 Task: See the cancellation policy of Place to stay in Los Angeles, California, United States.
Action: Mouse moved to (757, 165)
Screenshot: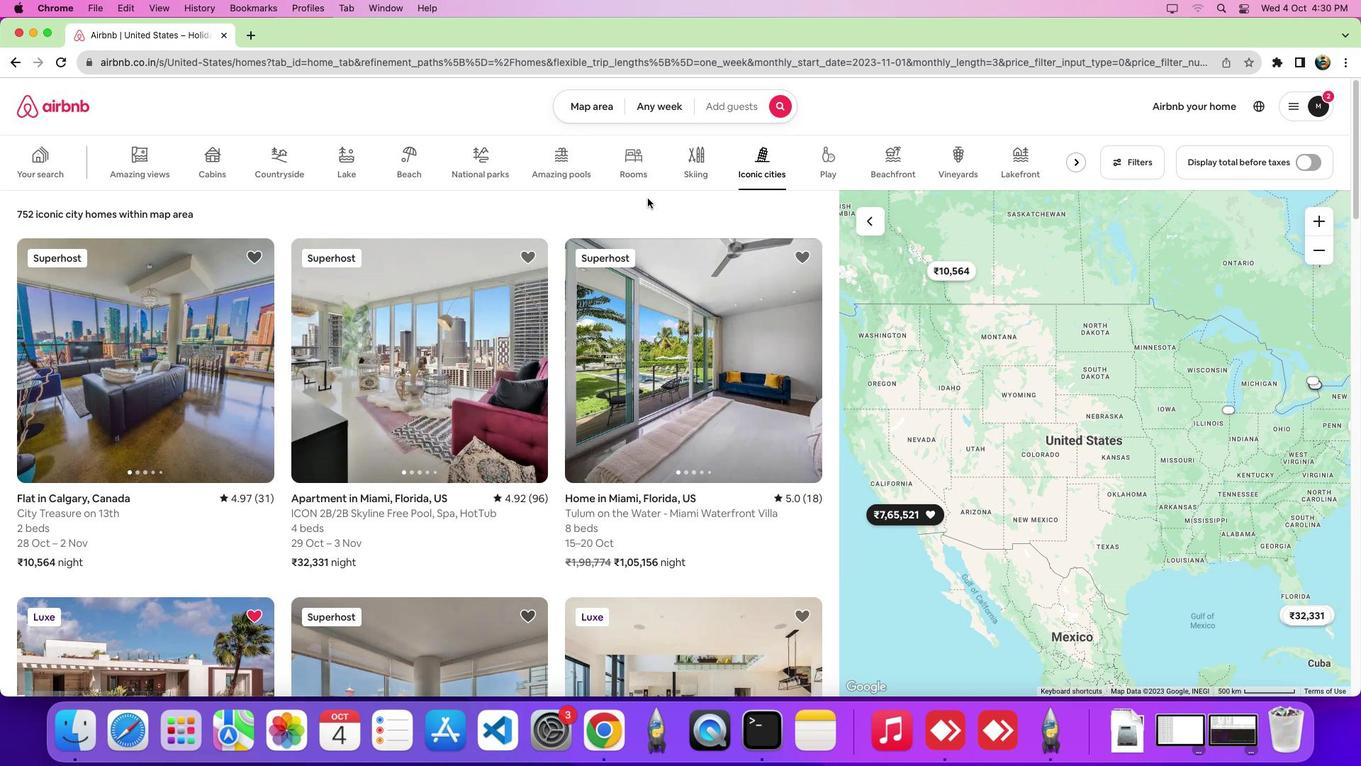 
Action: Mouse pressed left at (757, 165)
Screenshot: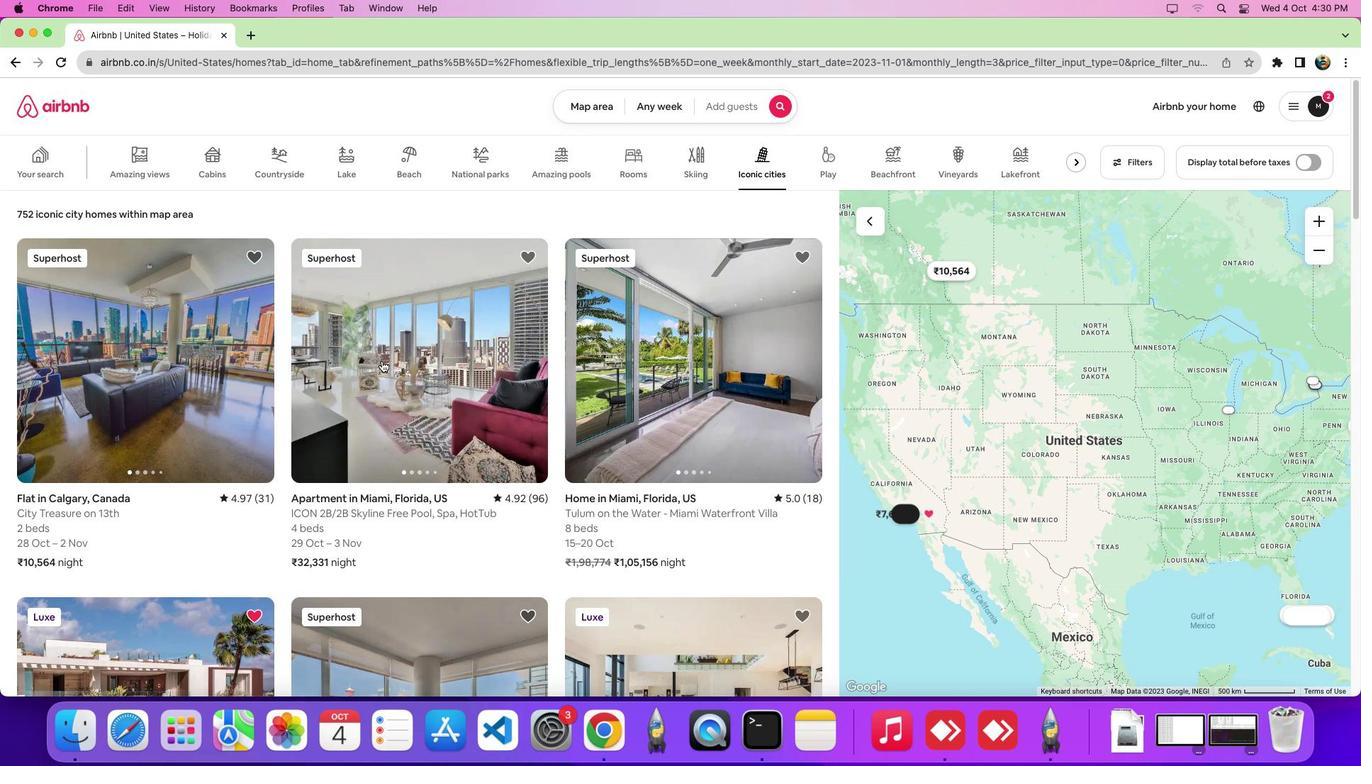 
Action: Mouse moved to (122, 430)
Screenshot: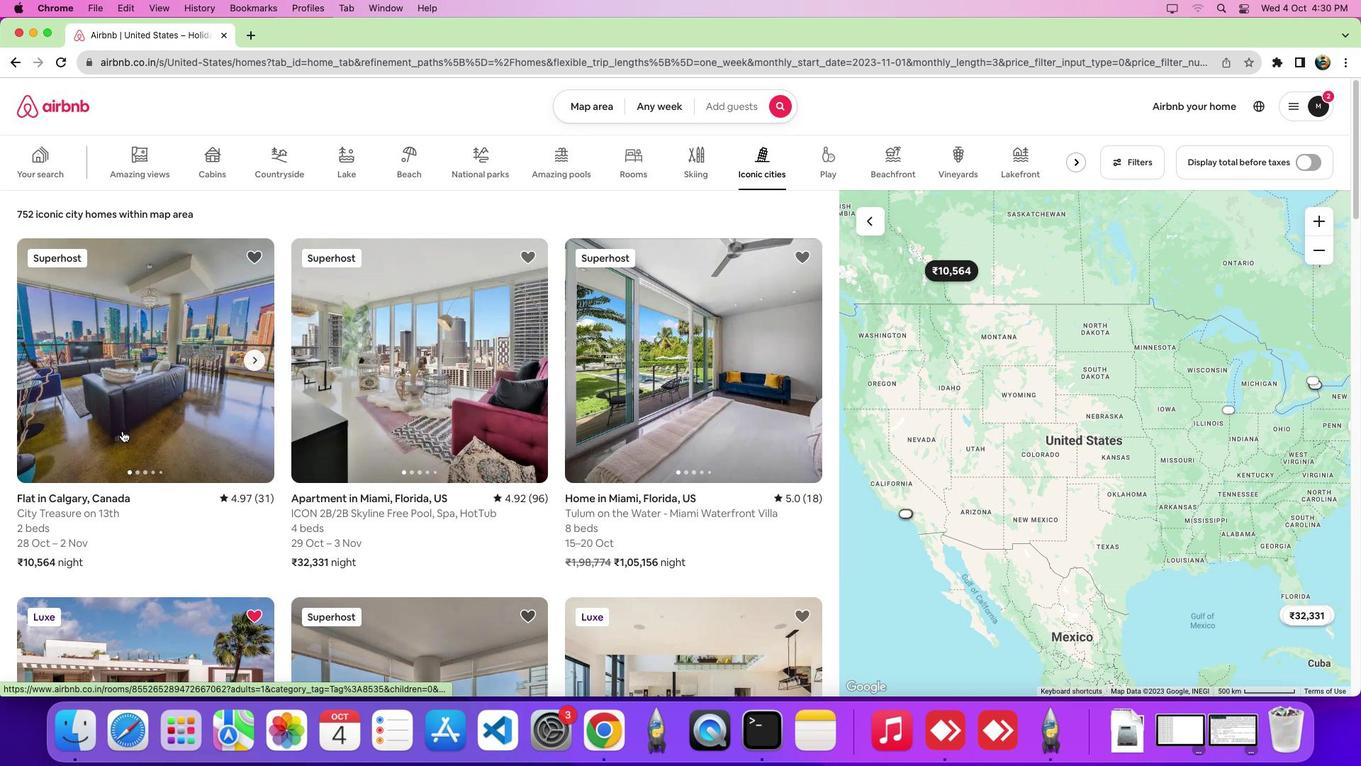 
Action: Mouse scrolled (122, 430) with delta (0, 0)
Screenshot: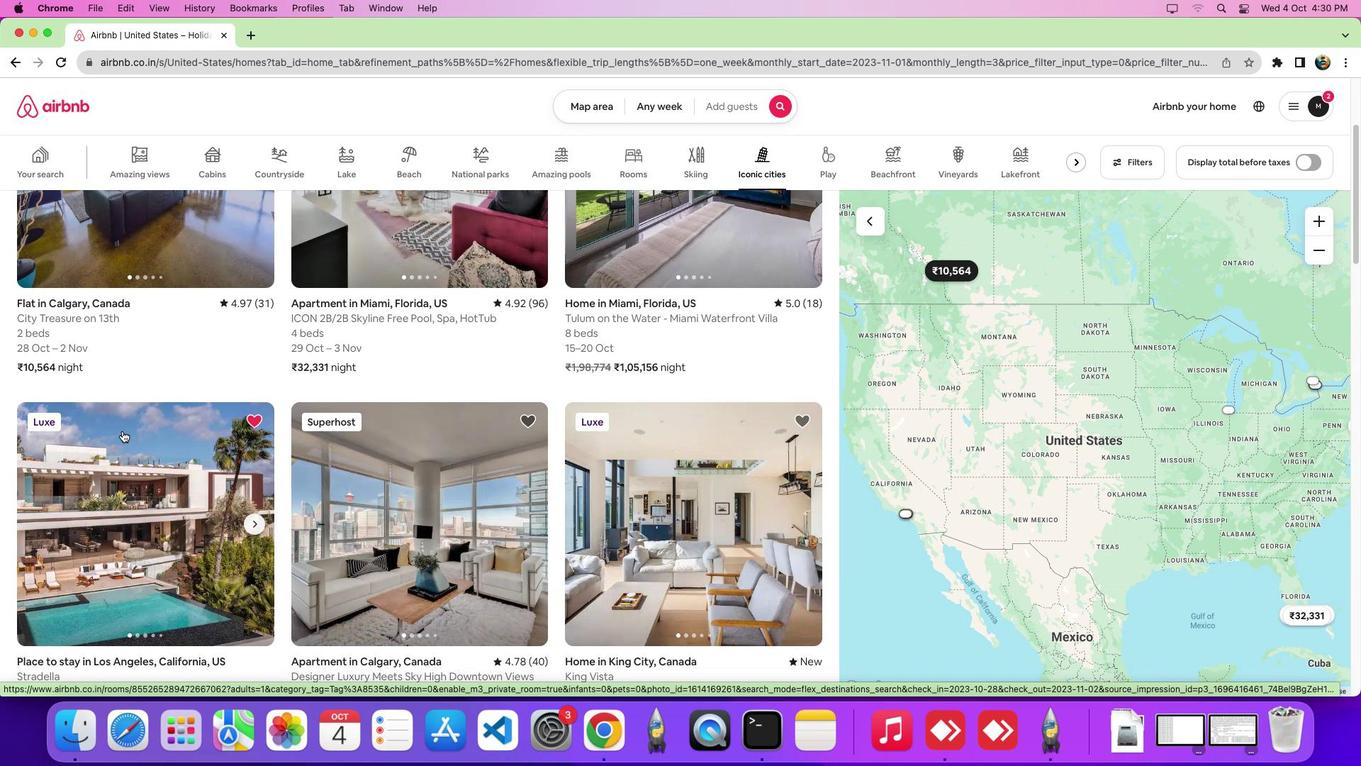 
Action: Mouse scrolled (122, 430) with delta (0, 0)
Screenshot: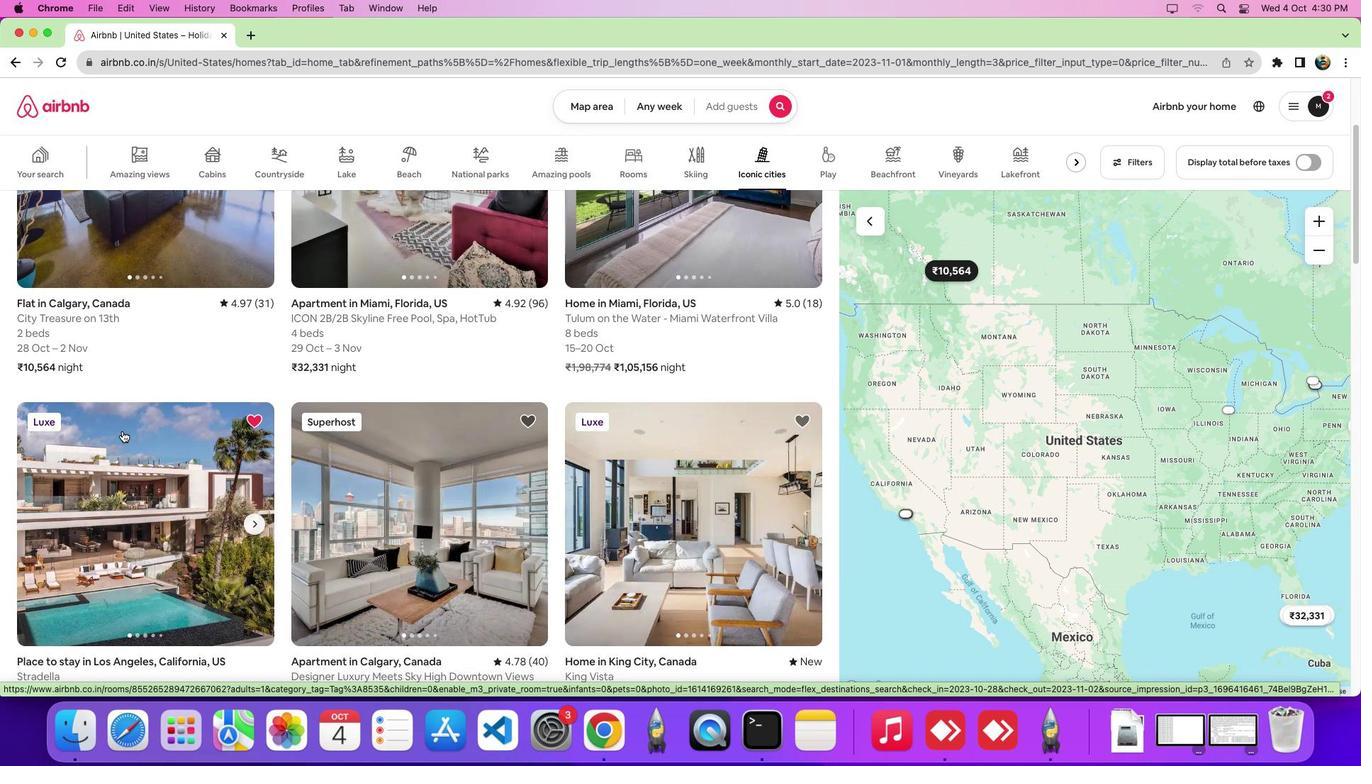 
Action: Mouse scrolled (122, 430) with delta (0, -3)
Screenshot: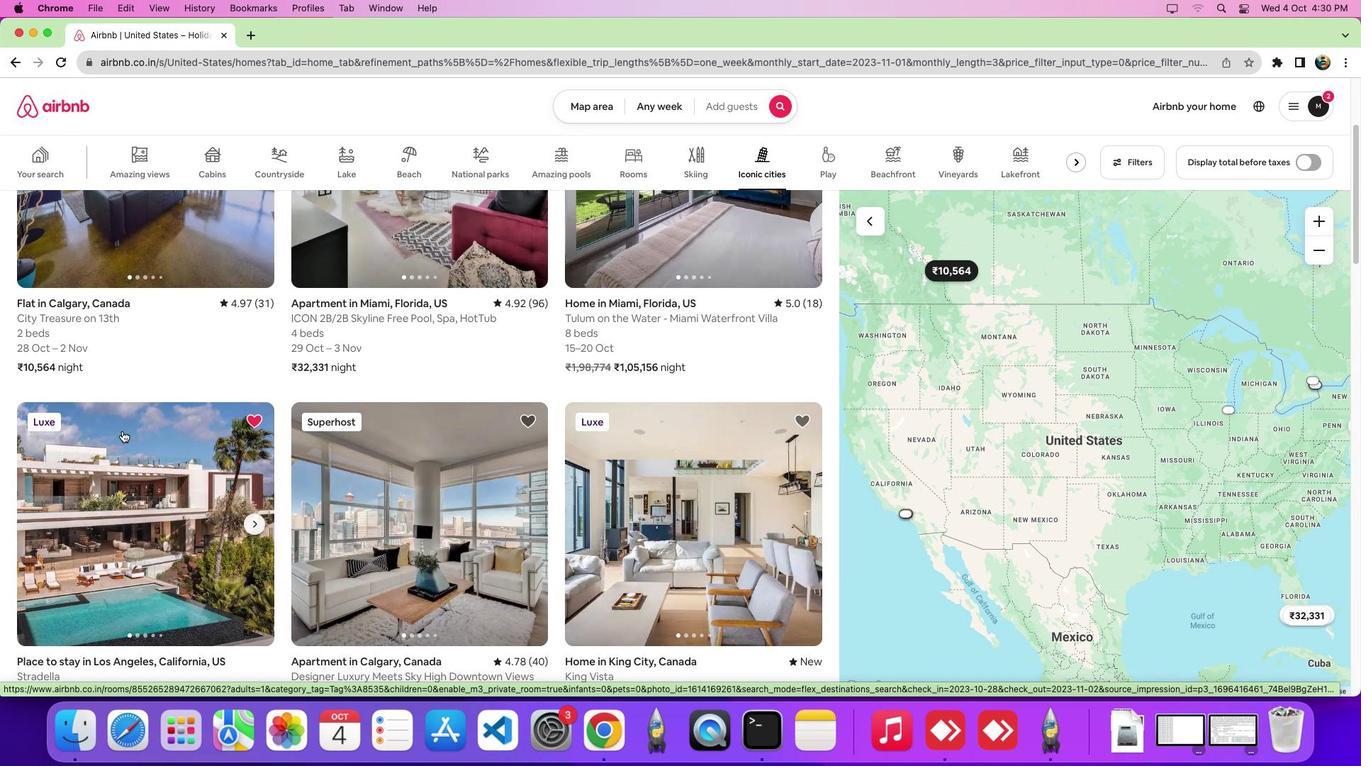 
Action: Mouse scrolled (122, 430) with delta (0, 0)
Screenshot: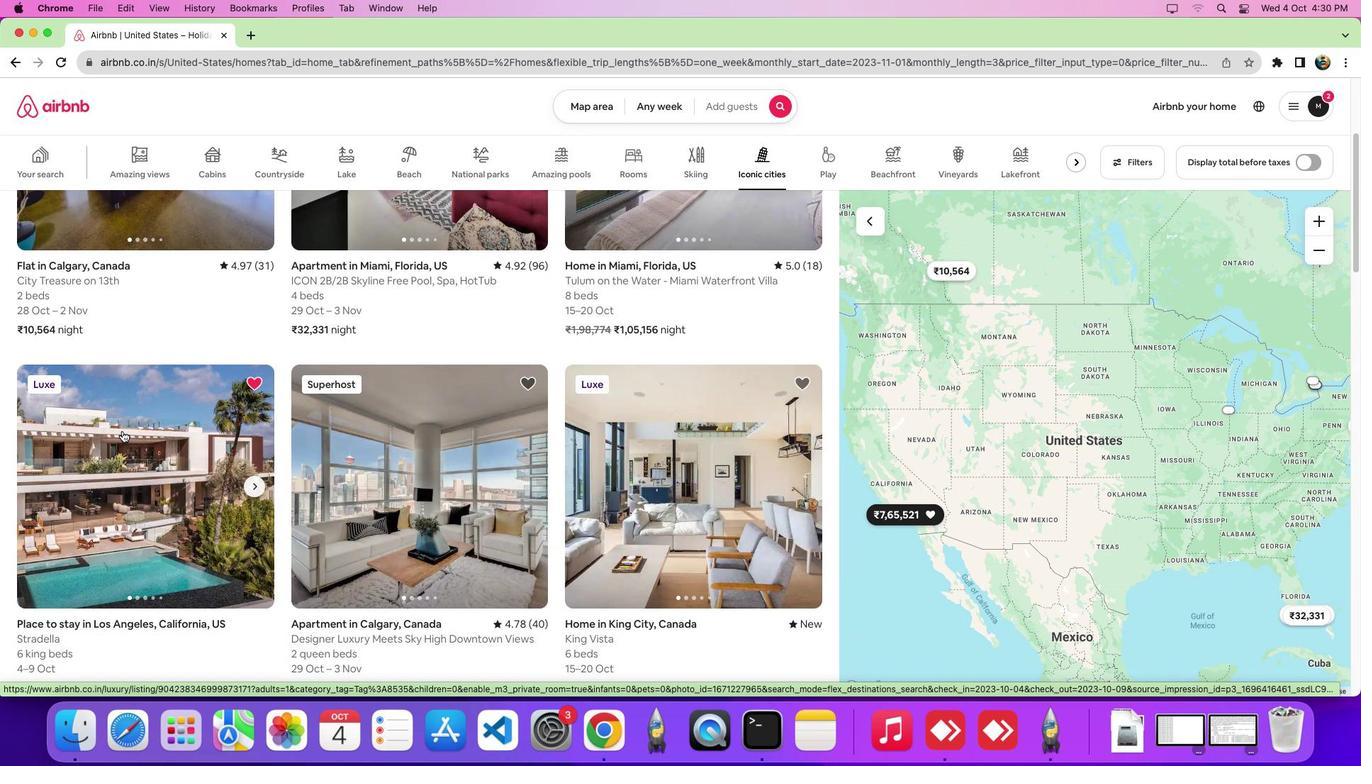 
Action: Mouse scrolled (122, 430) with delta (0, 0)
Screenshot: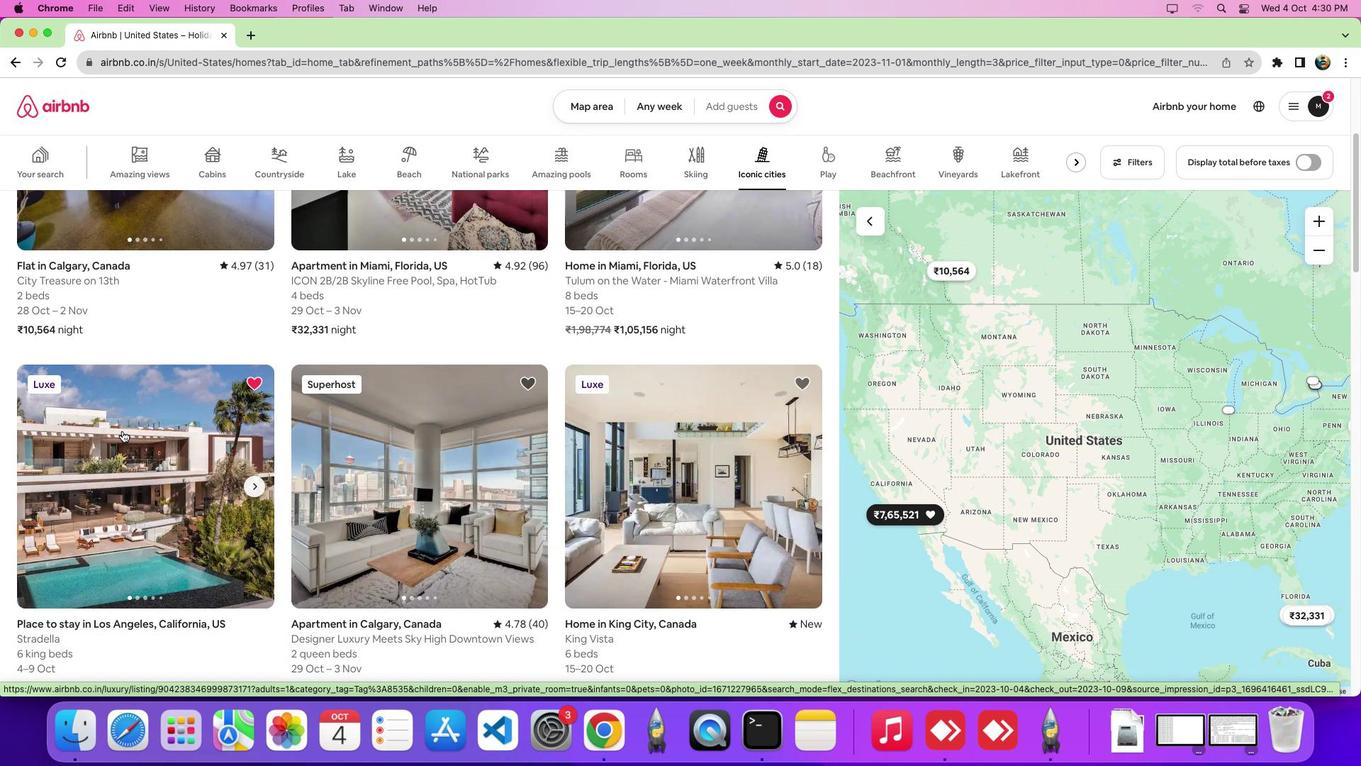 
Action: Mouse moved to (145, 513)
Screenshot: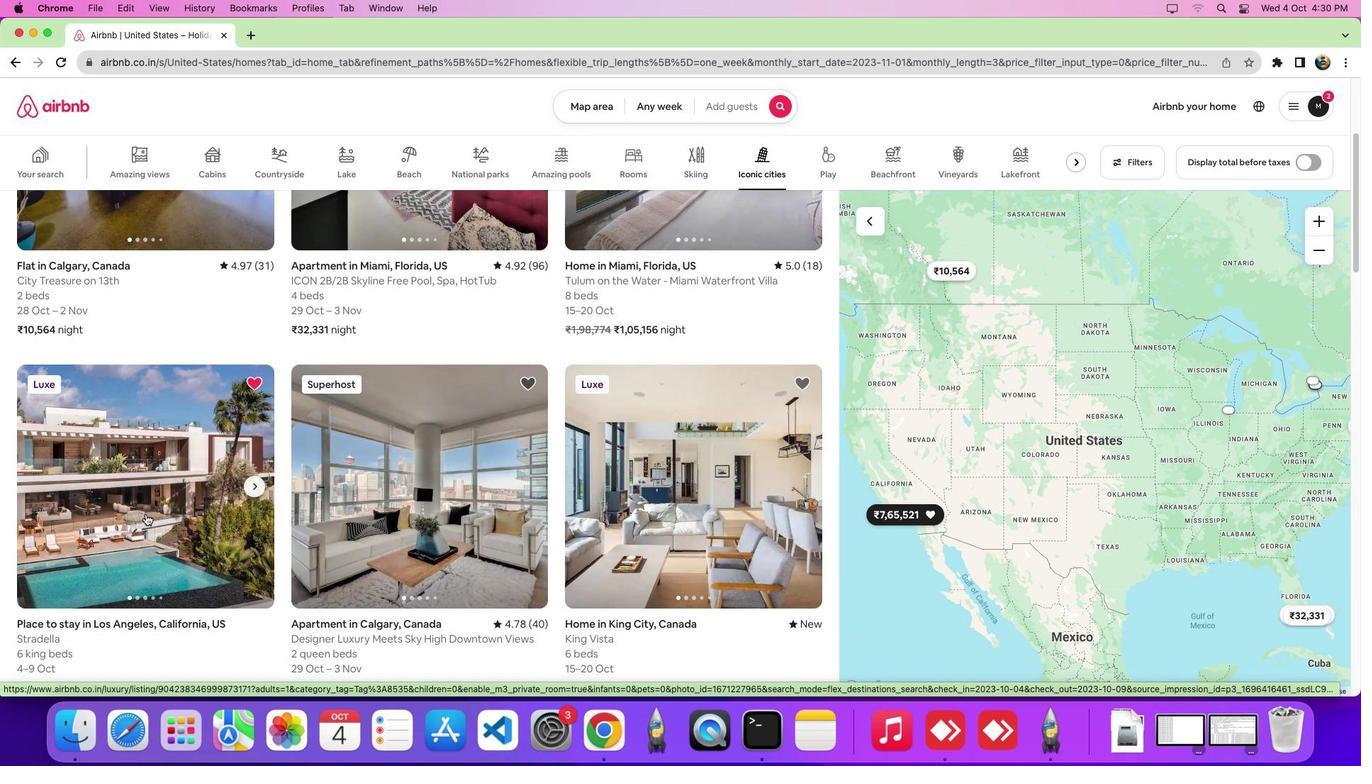 
Action: Mouse pressed left at (145, 513)
Screenshot: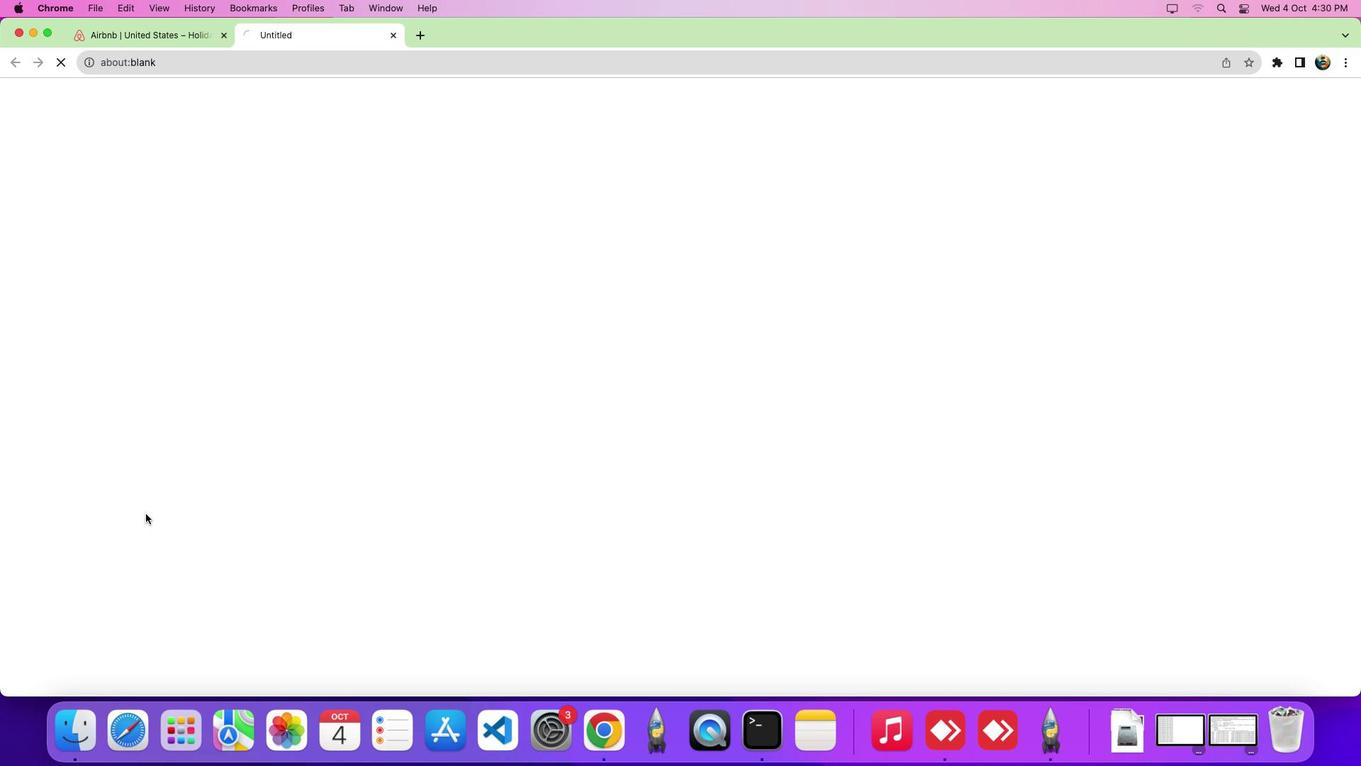 
Action: Mouse moved to (748, 318)
Screenshot: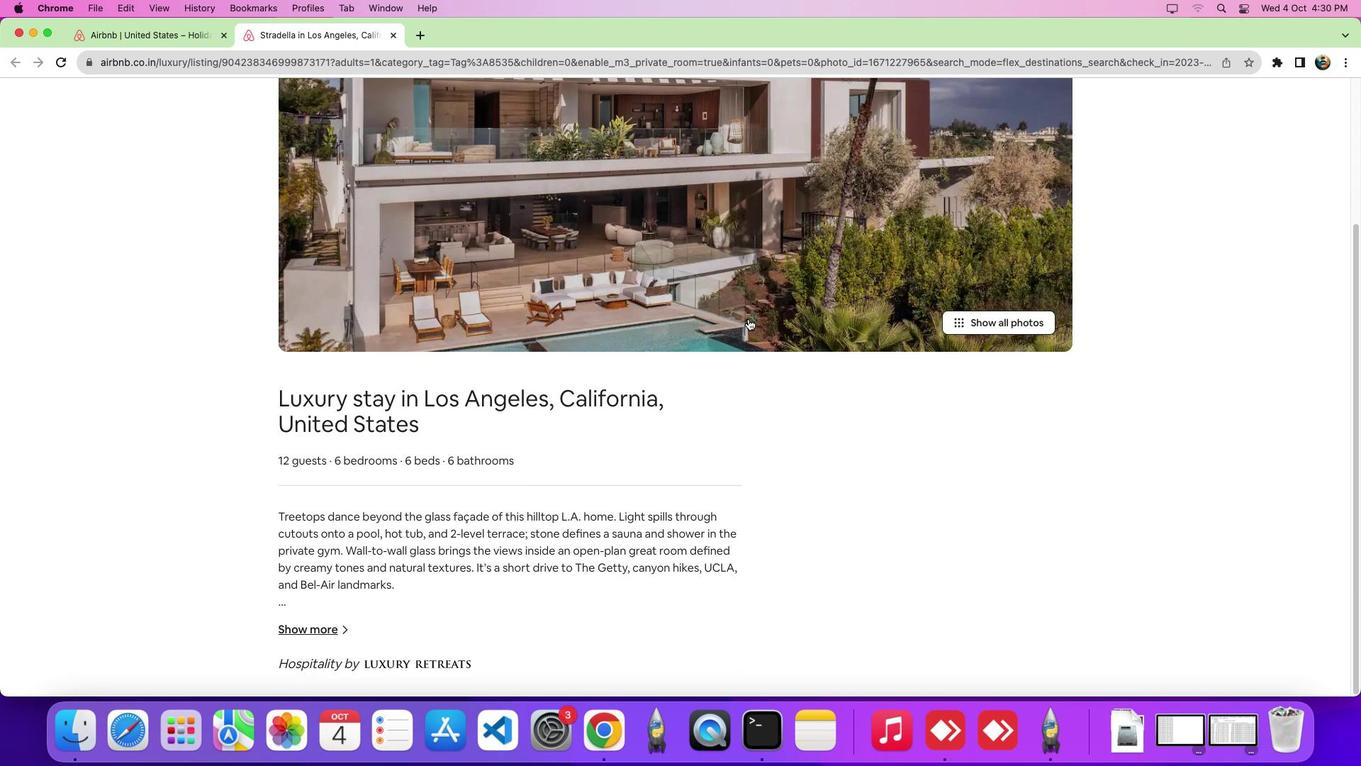 
Action: Mouse scrolled (748, 318) with delta (0, 0)
Screenshot: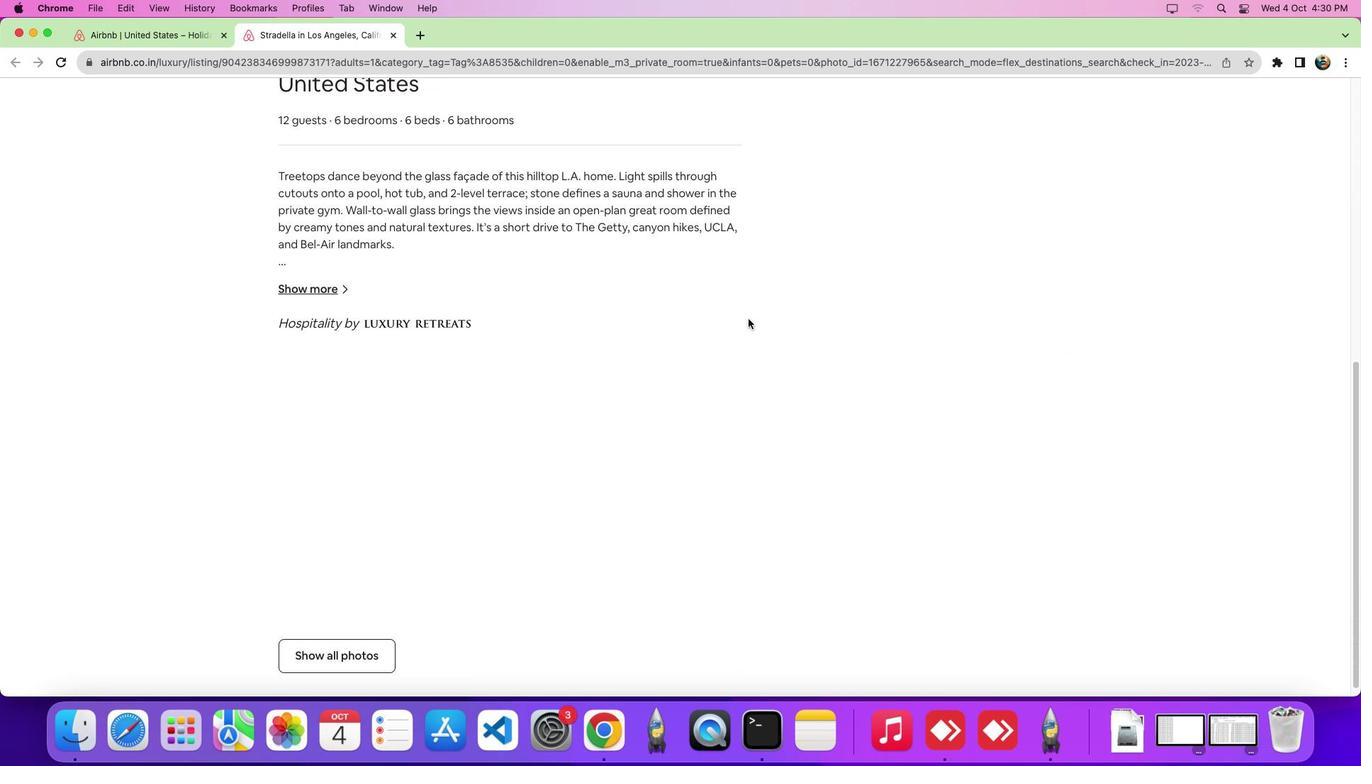 
Action: Mouse scrolled (748, 318) with delta (0, 0)
Screenshot: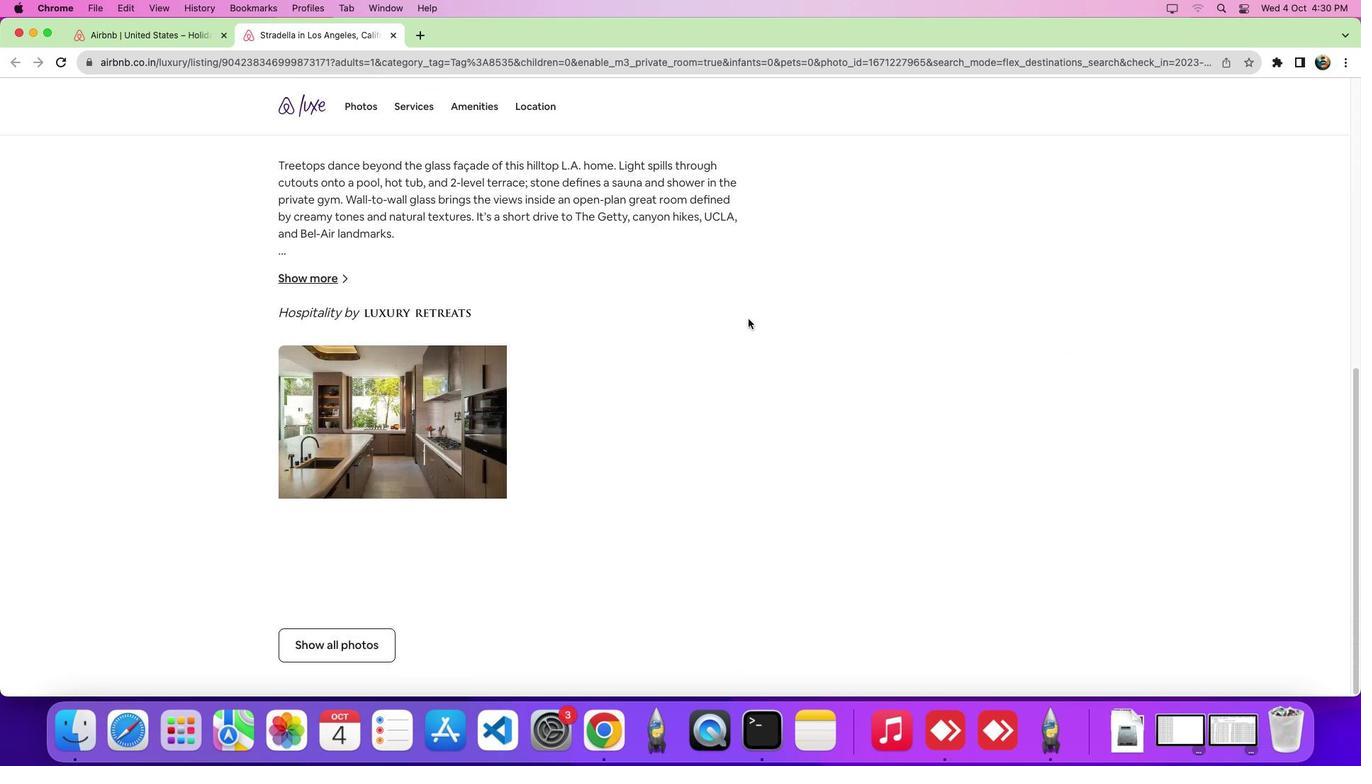 
Action: Mouse scrolled (748, 318) with delta (0, -5)
Screenshot: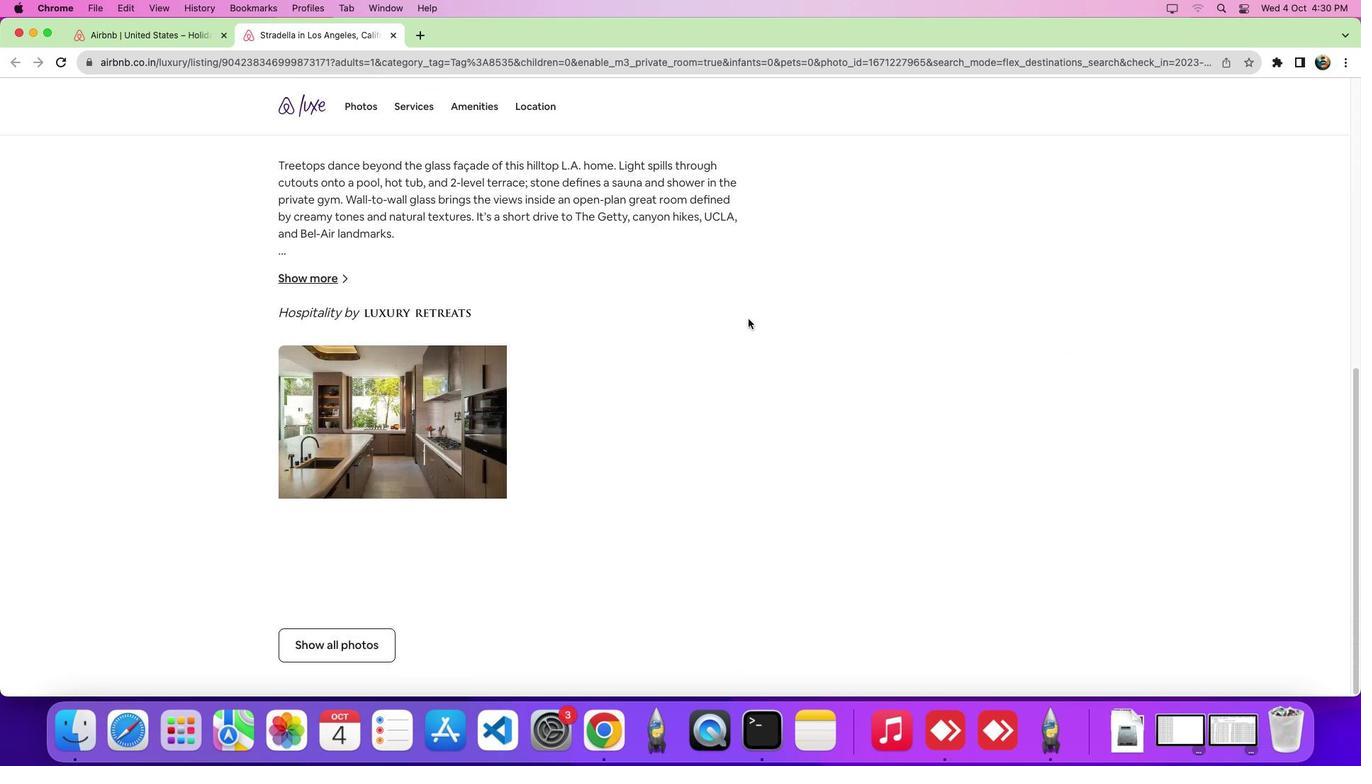 
Action: Mouse scrolled (748, 318) with delta (0, -9)
Screenshot: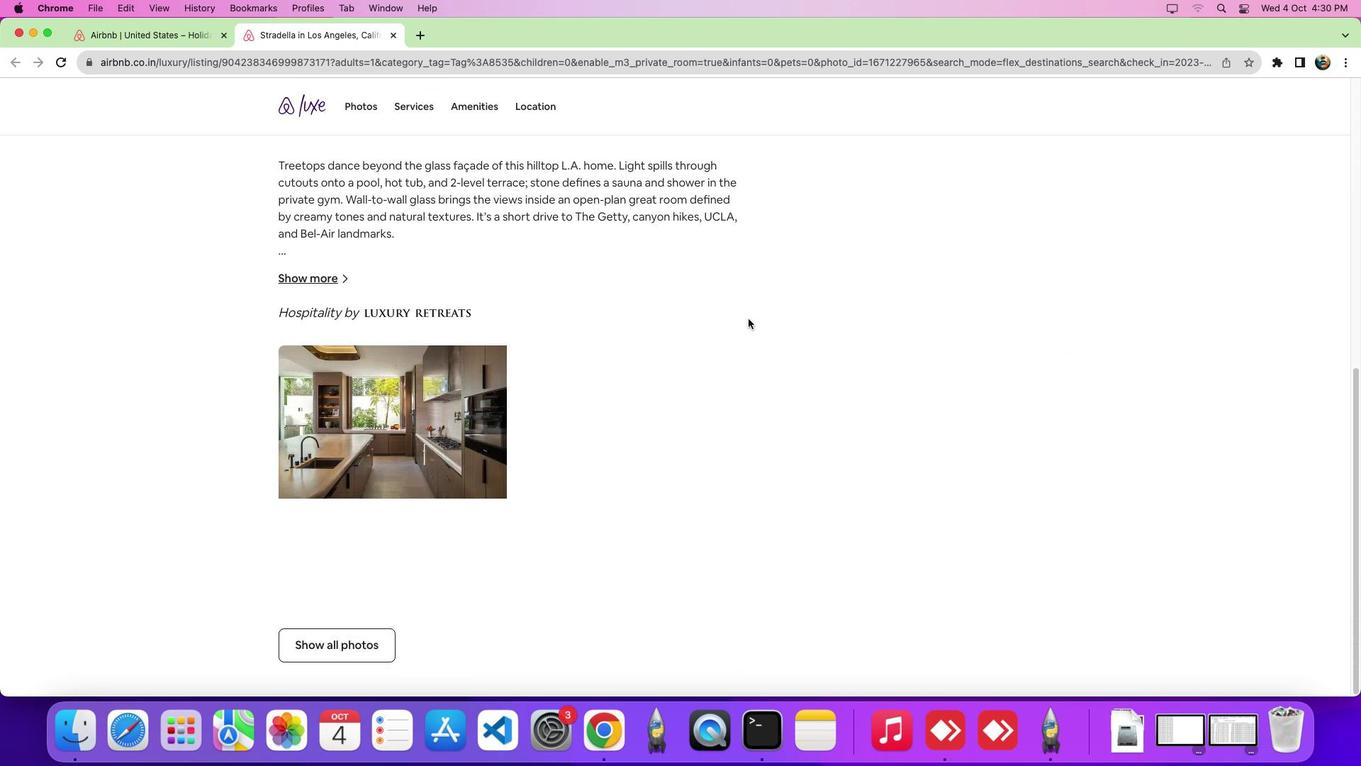 
Action: Mouse scrolled (748, 318) with delta (0, 0)
Screenshot: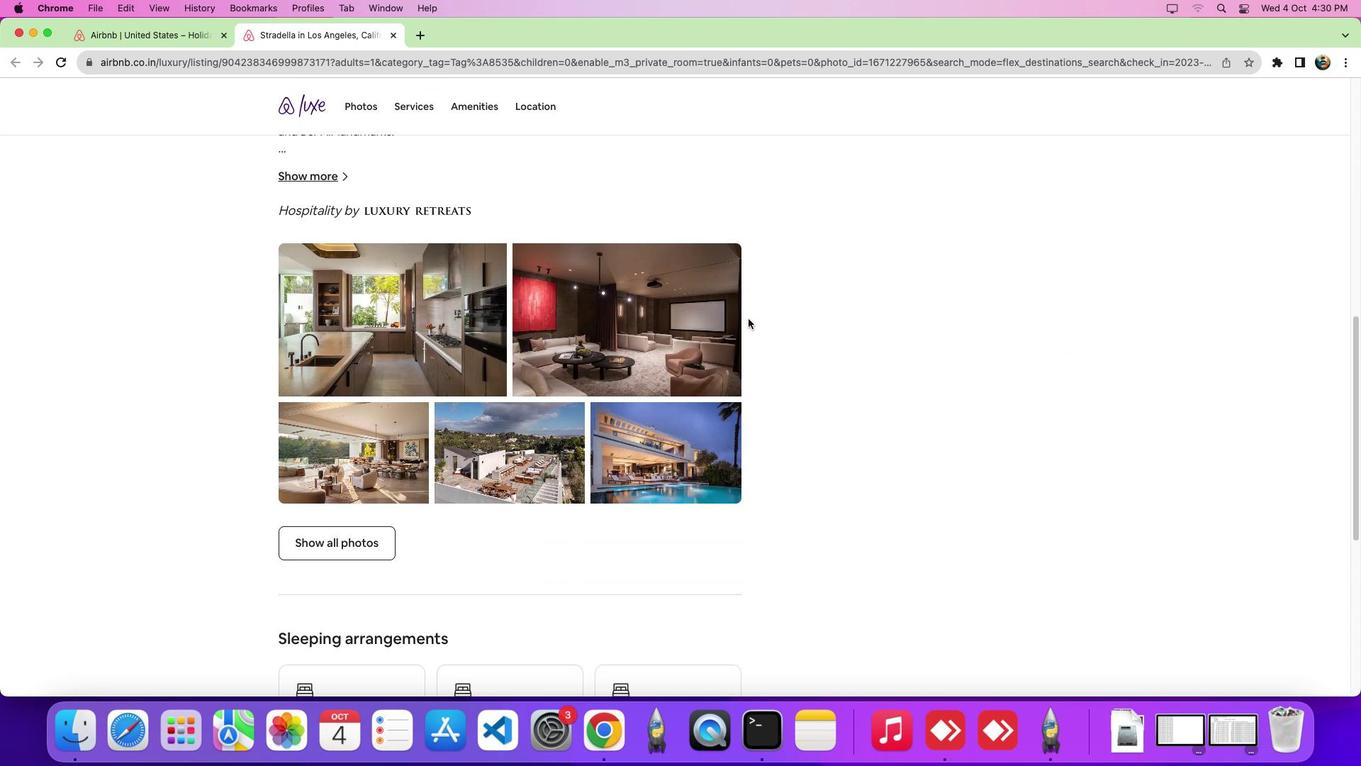 
Action: Mouse scrolled (748, 318) with delta (0, -1)
Screenshot: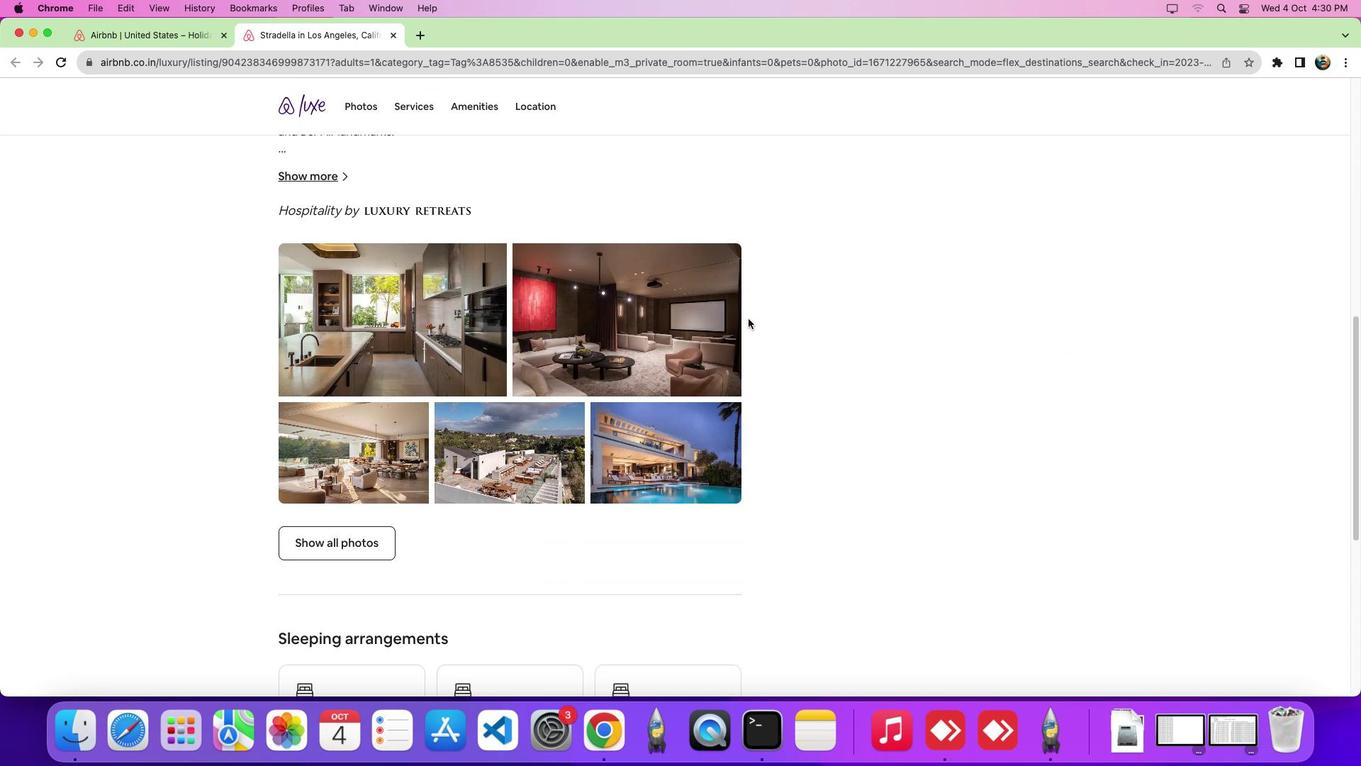 
Action: Mouse scrolled (748, 318) with delta (0, -7)
Screenshot: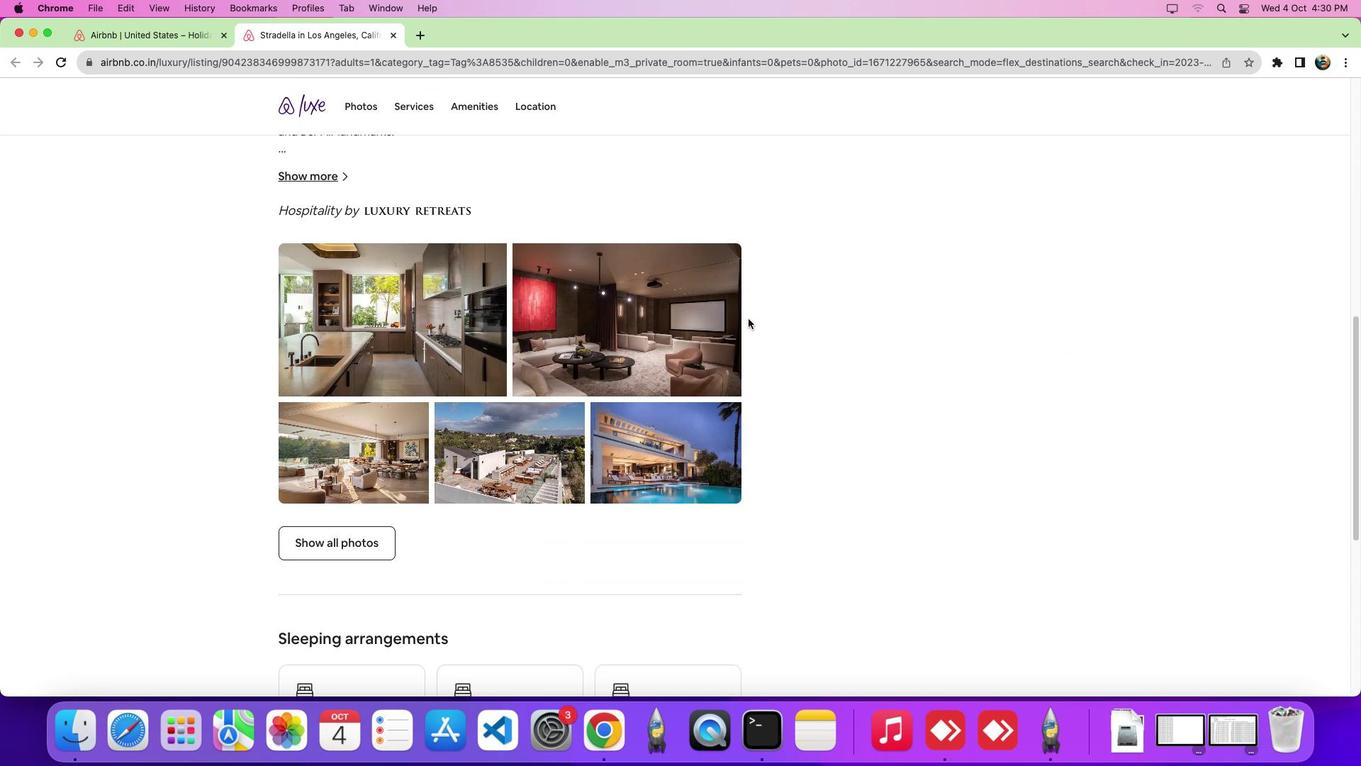 
Action: Mouse scrolled (748, 318) with delta (0, -9)
Screenshot: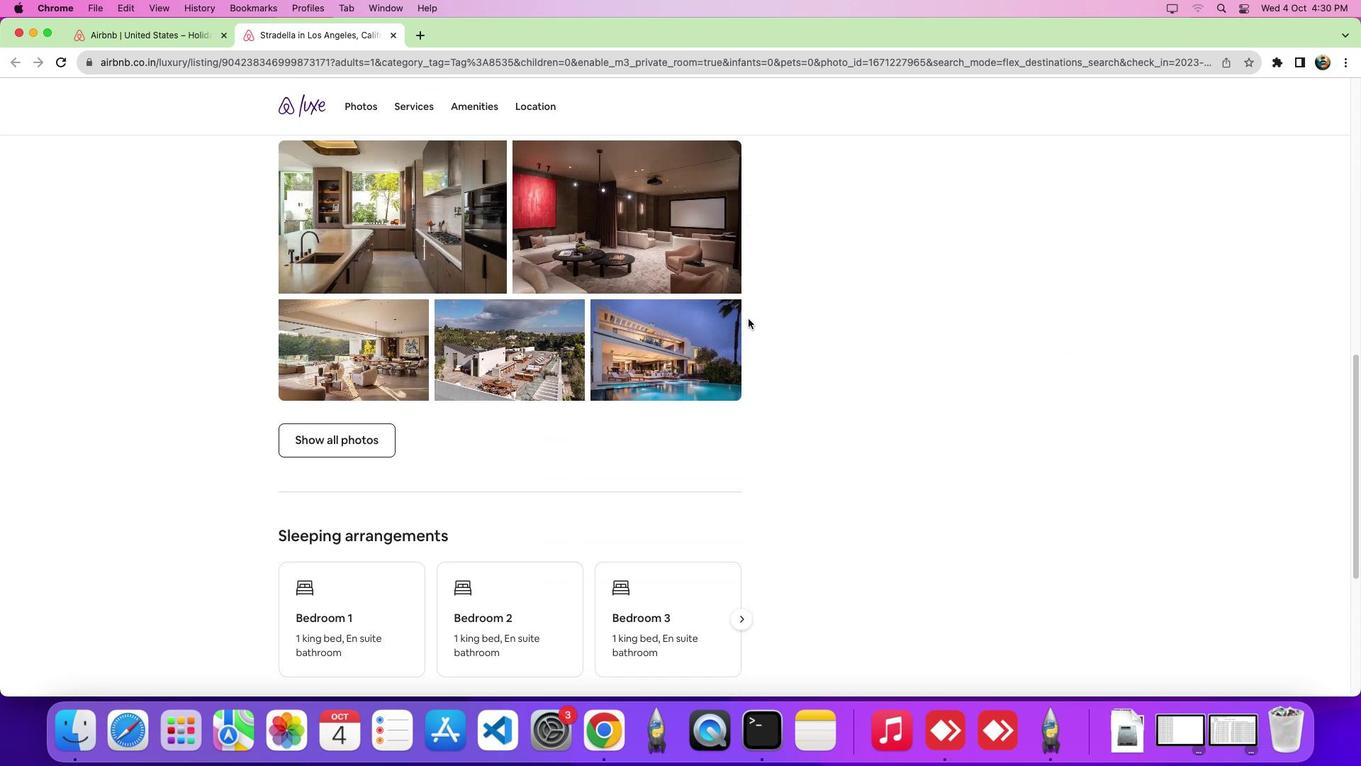 
Action: Mouse scrolled (748, 318) with delta (0, -10)
Screenshot: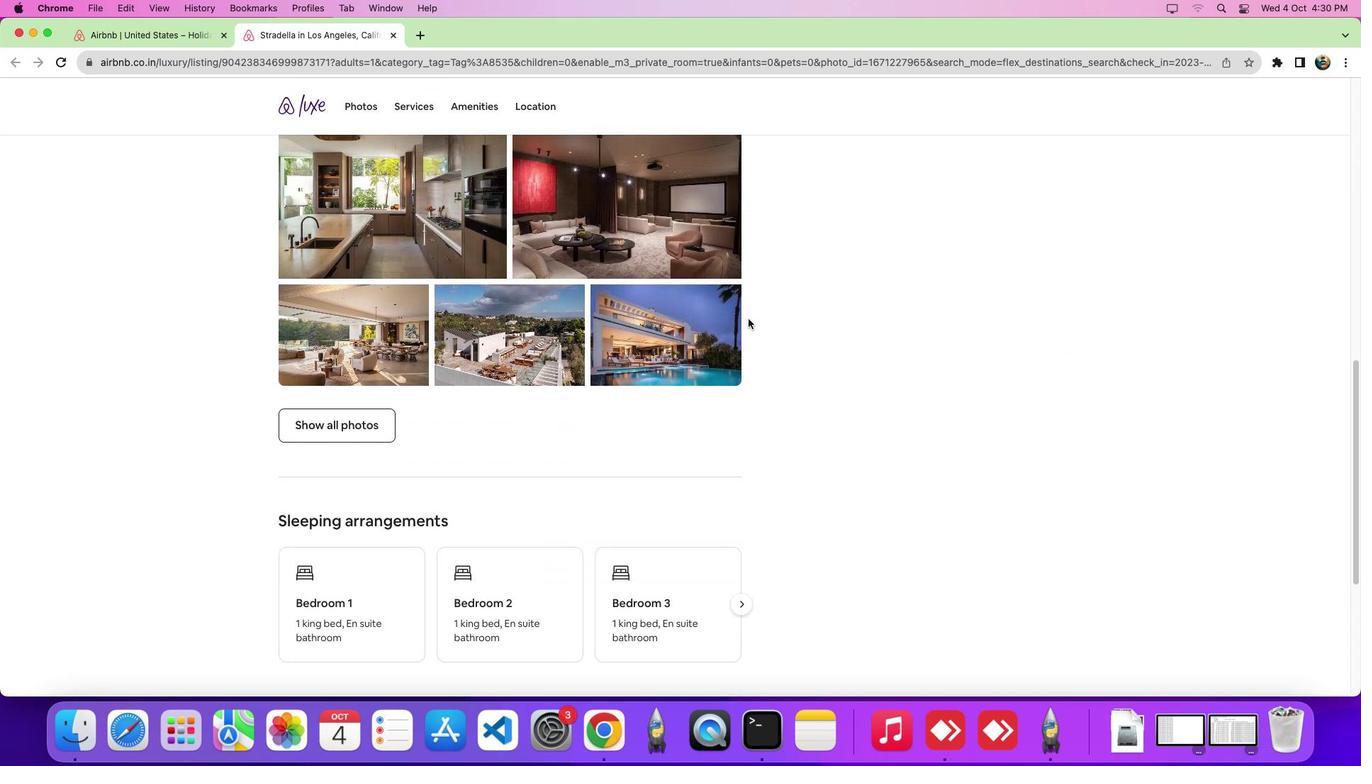 
Action: Mouse scrolled (748, 318) with delta (0, 0)
Screenshot: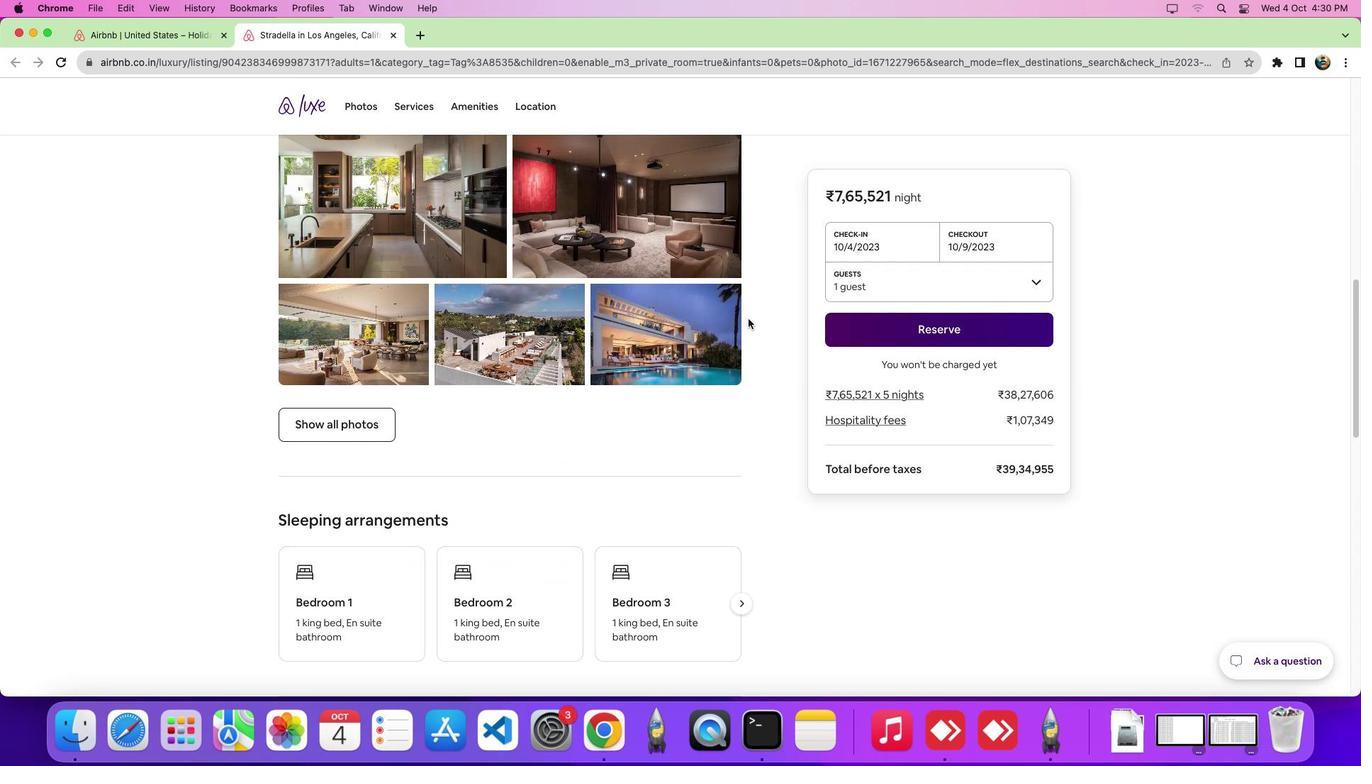 
Action: Mouse scrolled (748, 318) with delta (0, -1)
Screenshot: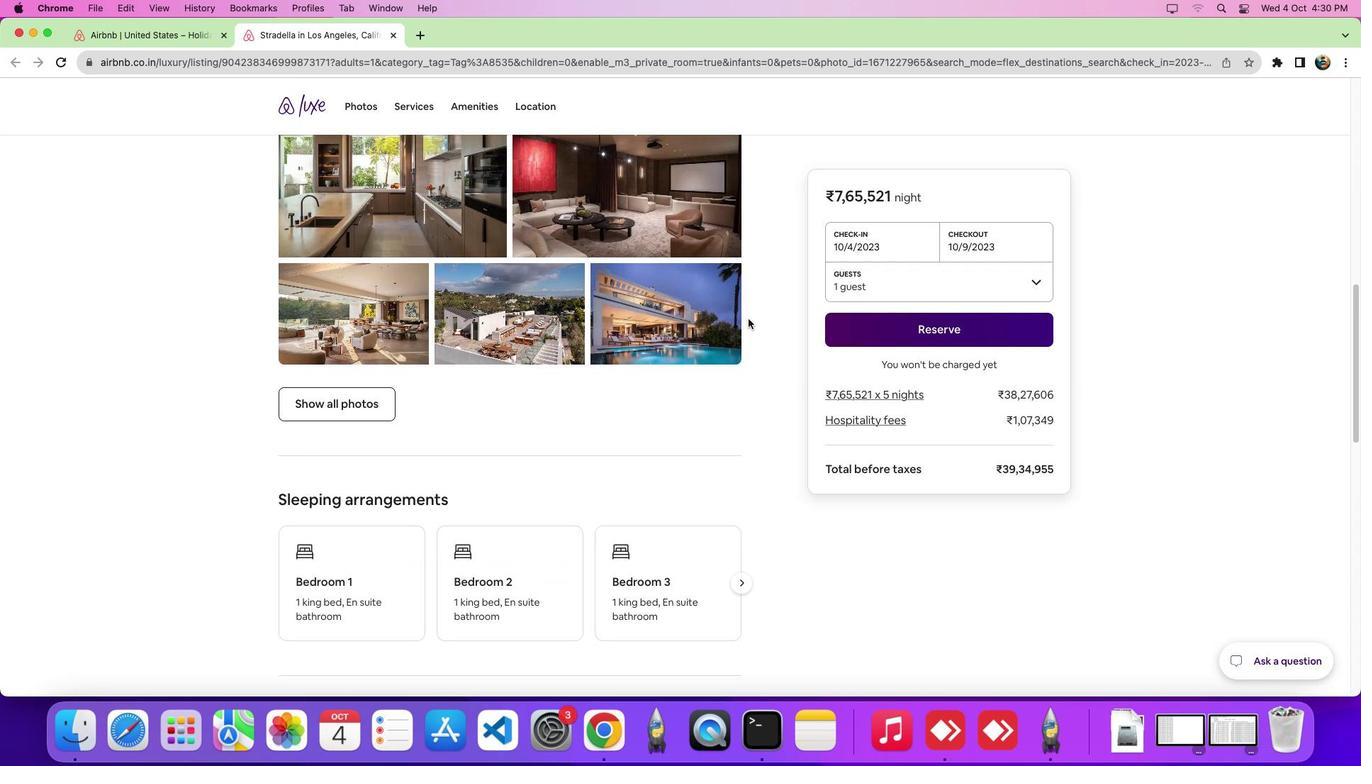 
Action: Mouse scrolled (748, 318) with delta (0, -7)
Screenshot: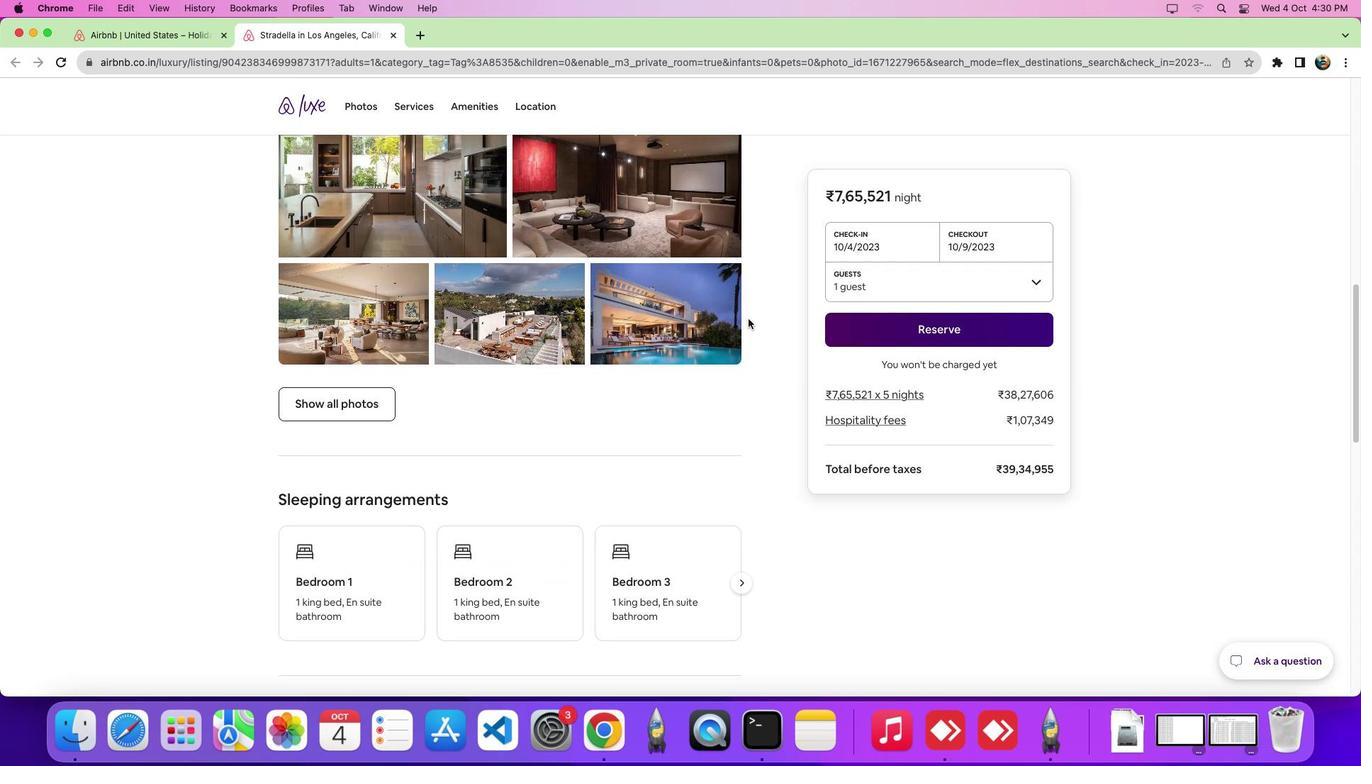 
Action: Mouse scrolled (748, 318) with delta (0, -9)
Screenshot: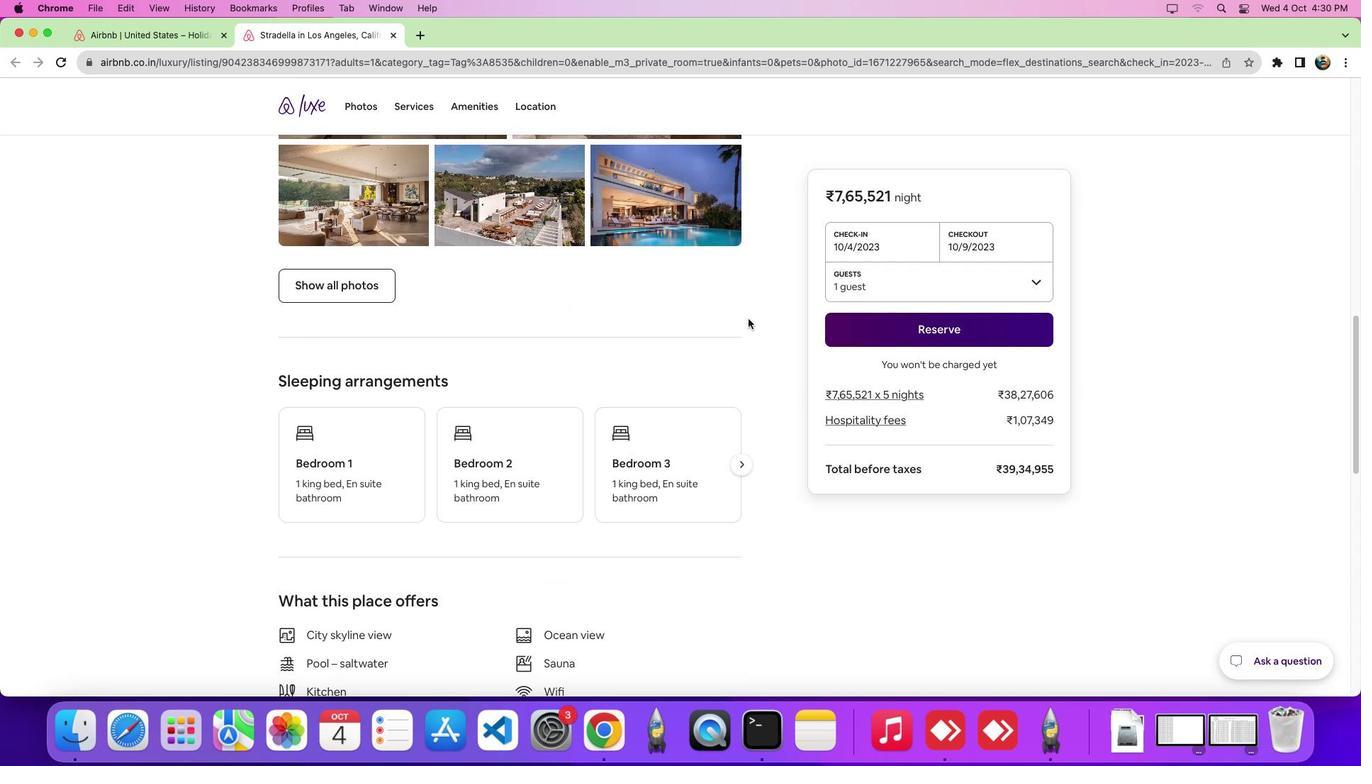 
Action: Mouse scrolled (748, 318) with delta (0, 0)
Screenshot: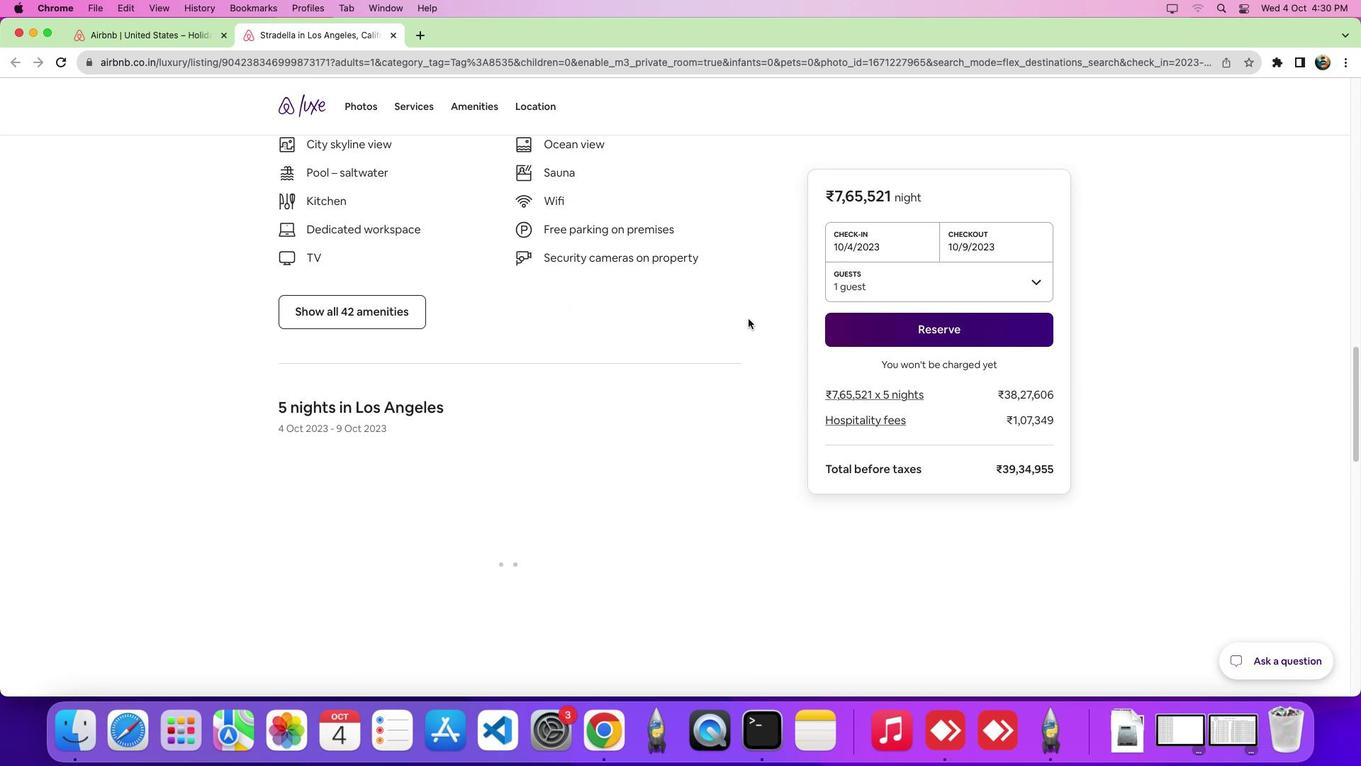 
Action: Mouse scrolled (748, 318) with delta (0, 0)
Screenshot: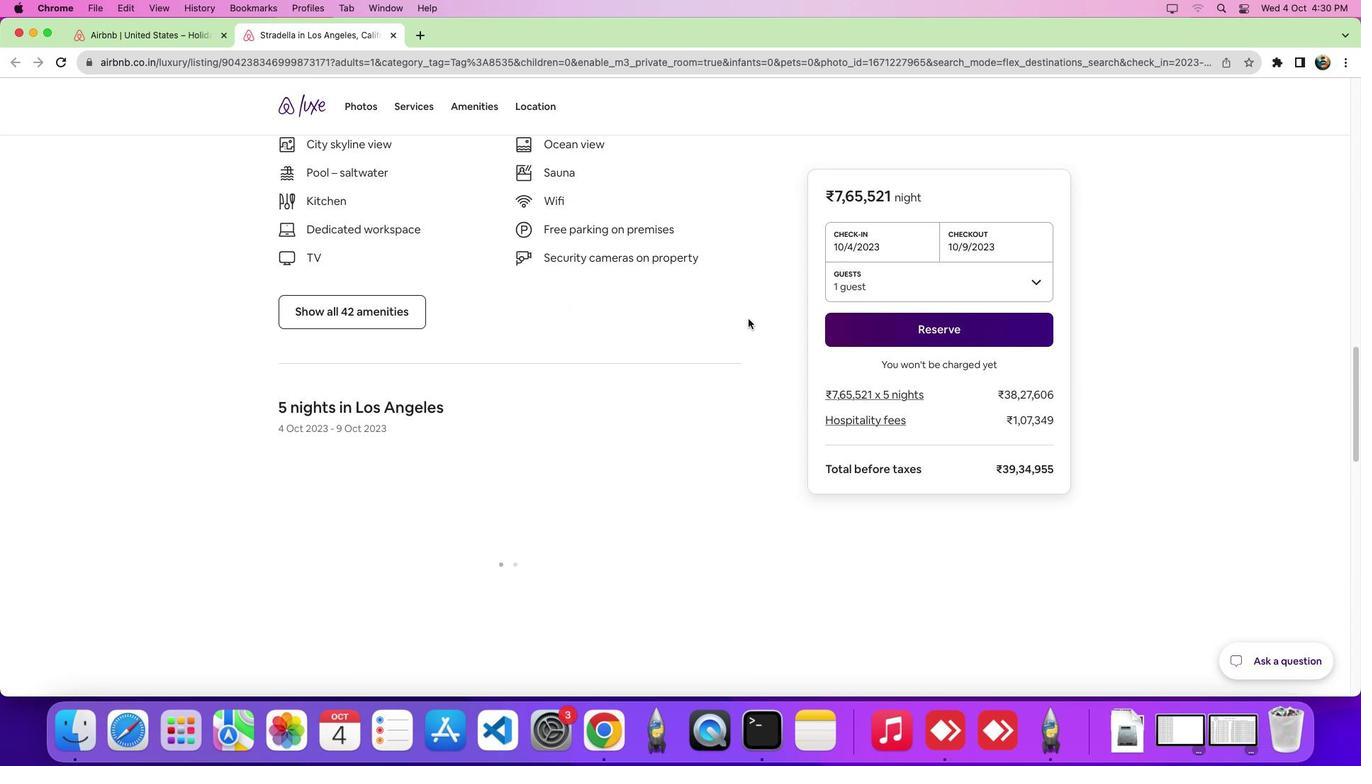 
Action: Mouse scrolled (748, 318) with delta (0, -5)
Screenshot: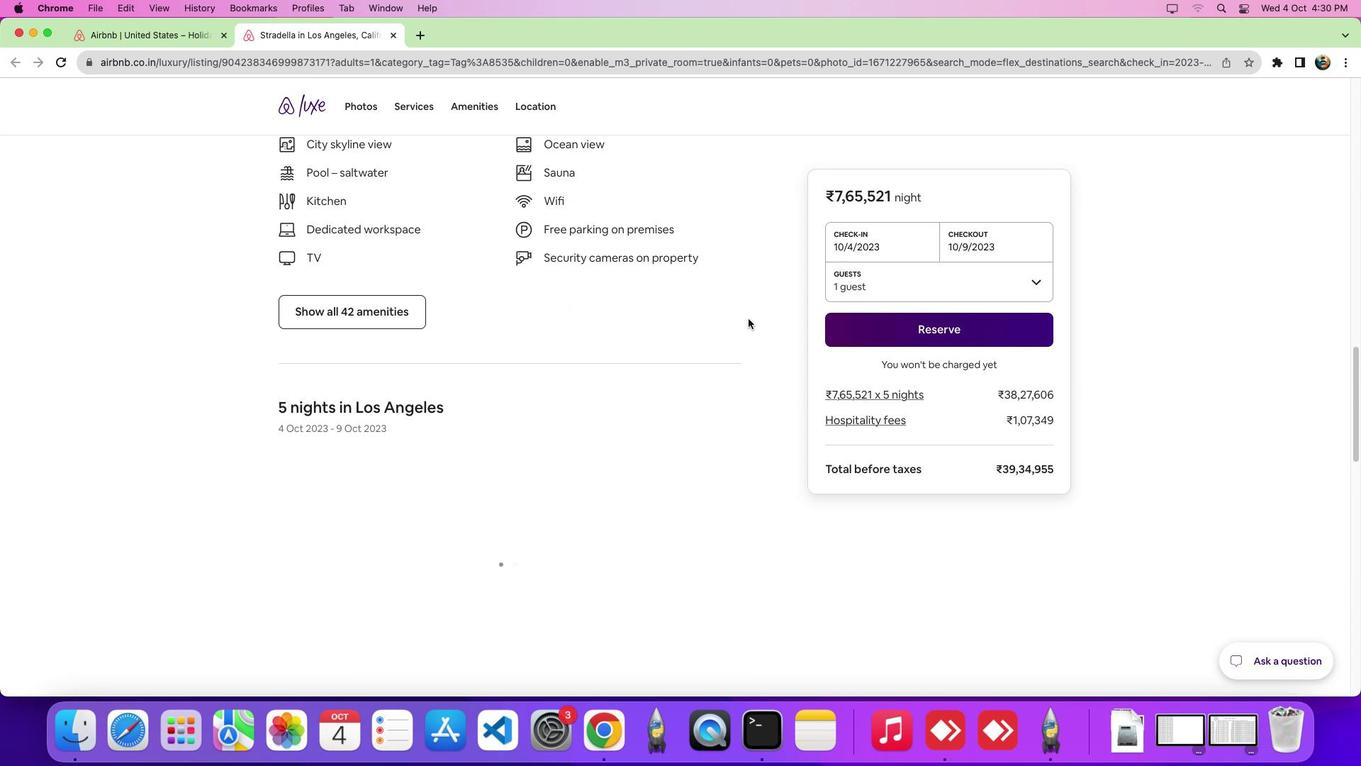 
Action: Mouse scrolled (748, 318) with delta (0, -8)
Screenshot: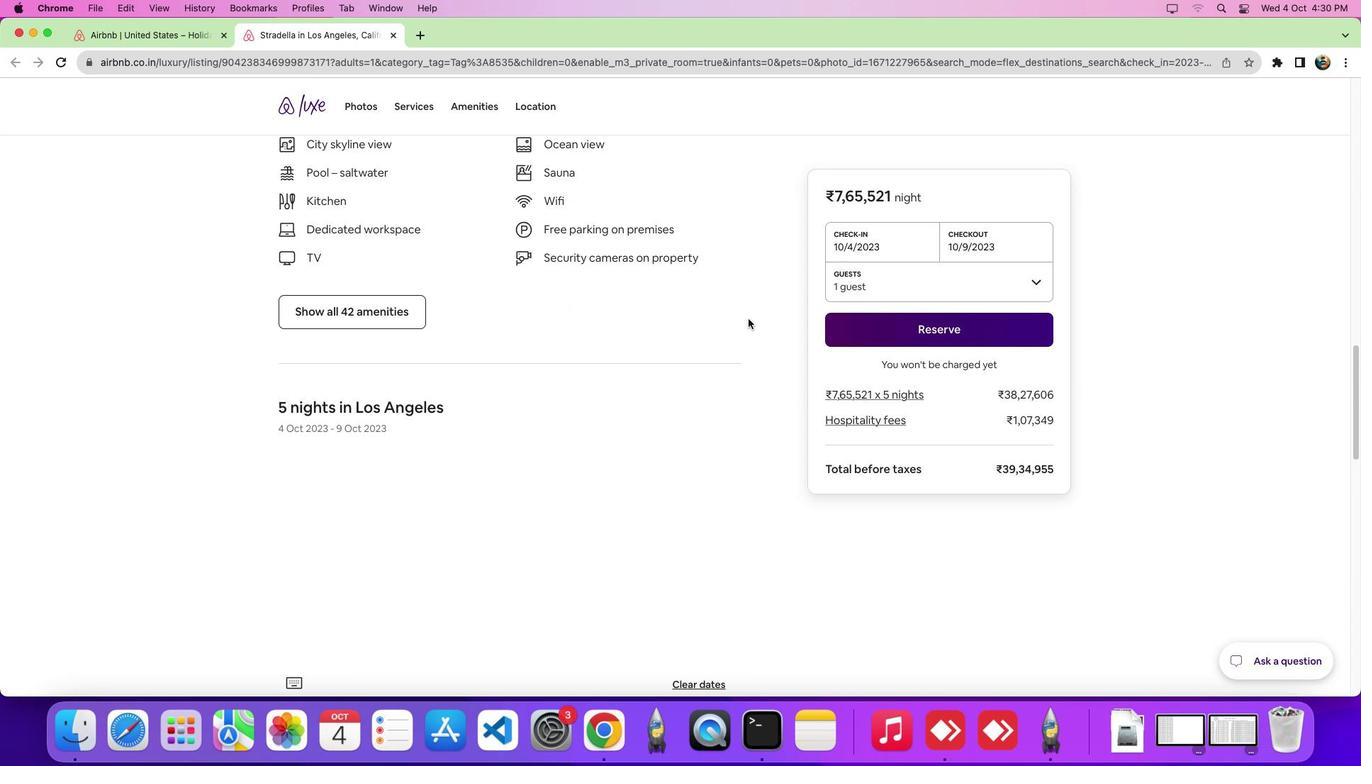 
Action: Mouse scrolled (748, 318) with delta (0, 0)
Screenshot: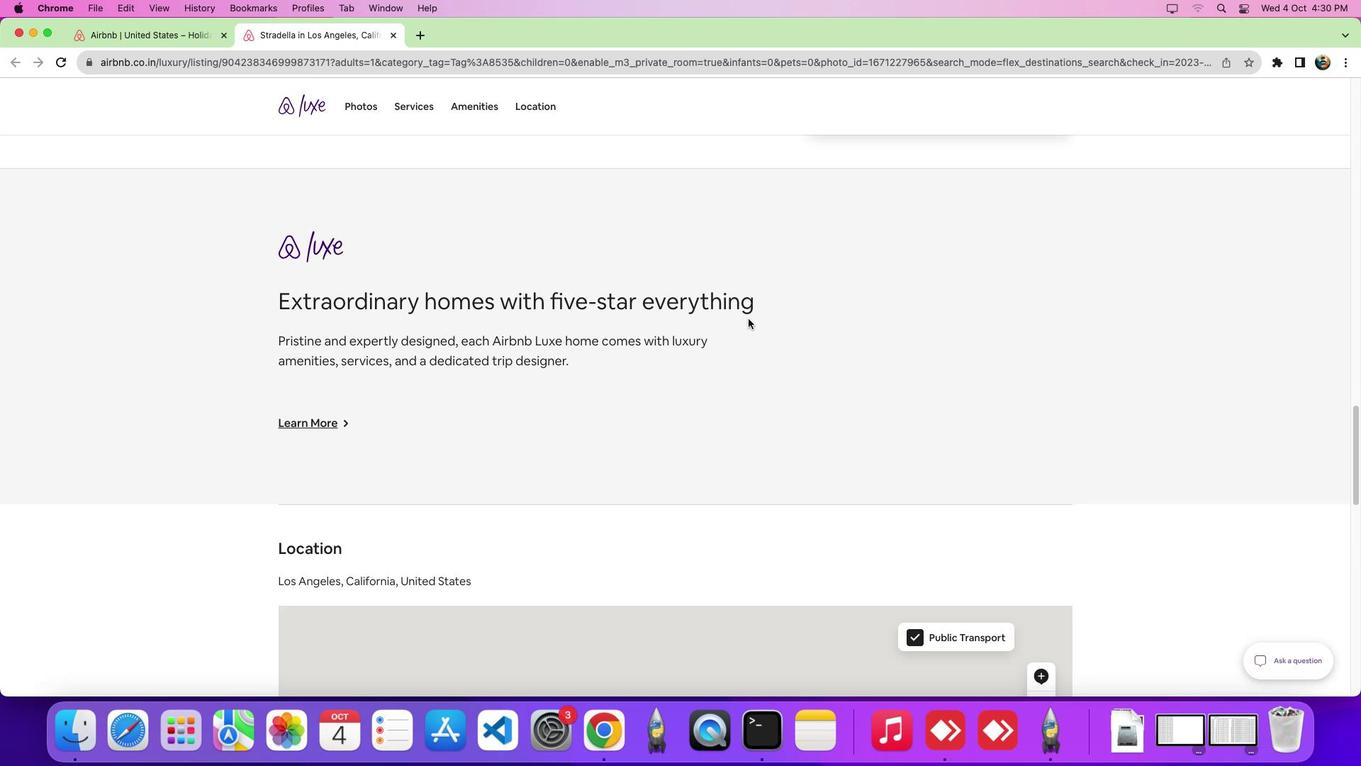 
Action: Mouse scrolled (748, 318) with delta (0, 0)
Screenshot: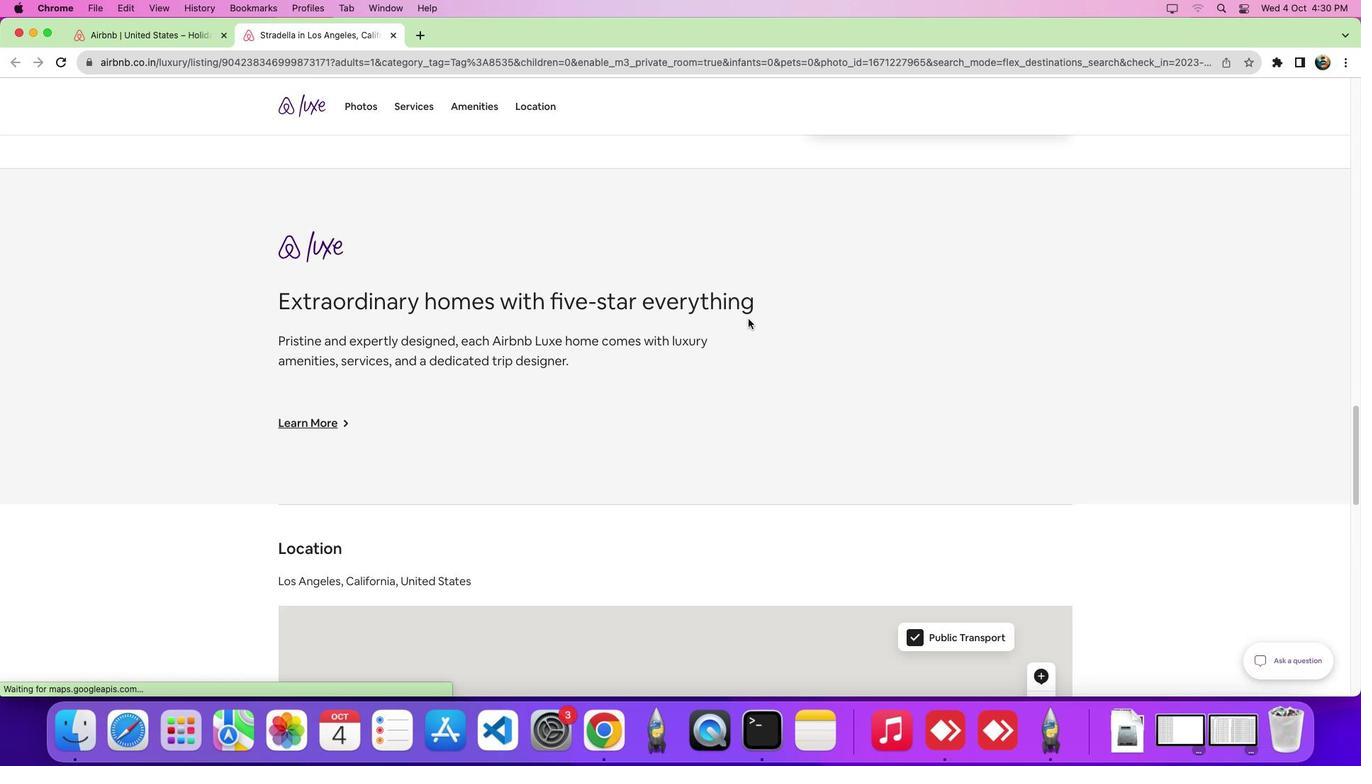 
Action: Mouse scrolled (748, 318) with delta (0, -4)
Screenshot: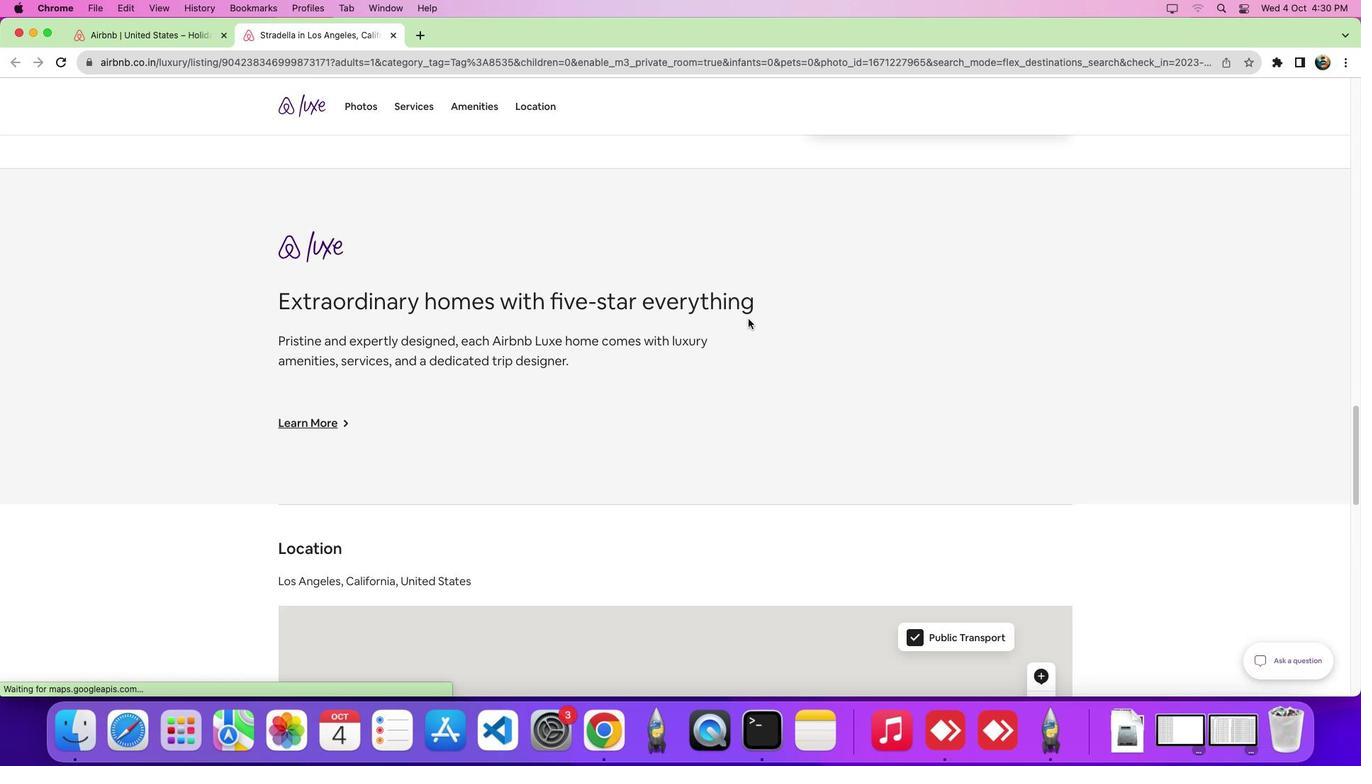 
Action: Mouse scrolled (748, 318) with delta (0, -7)
Screenshot: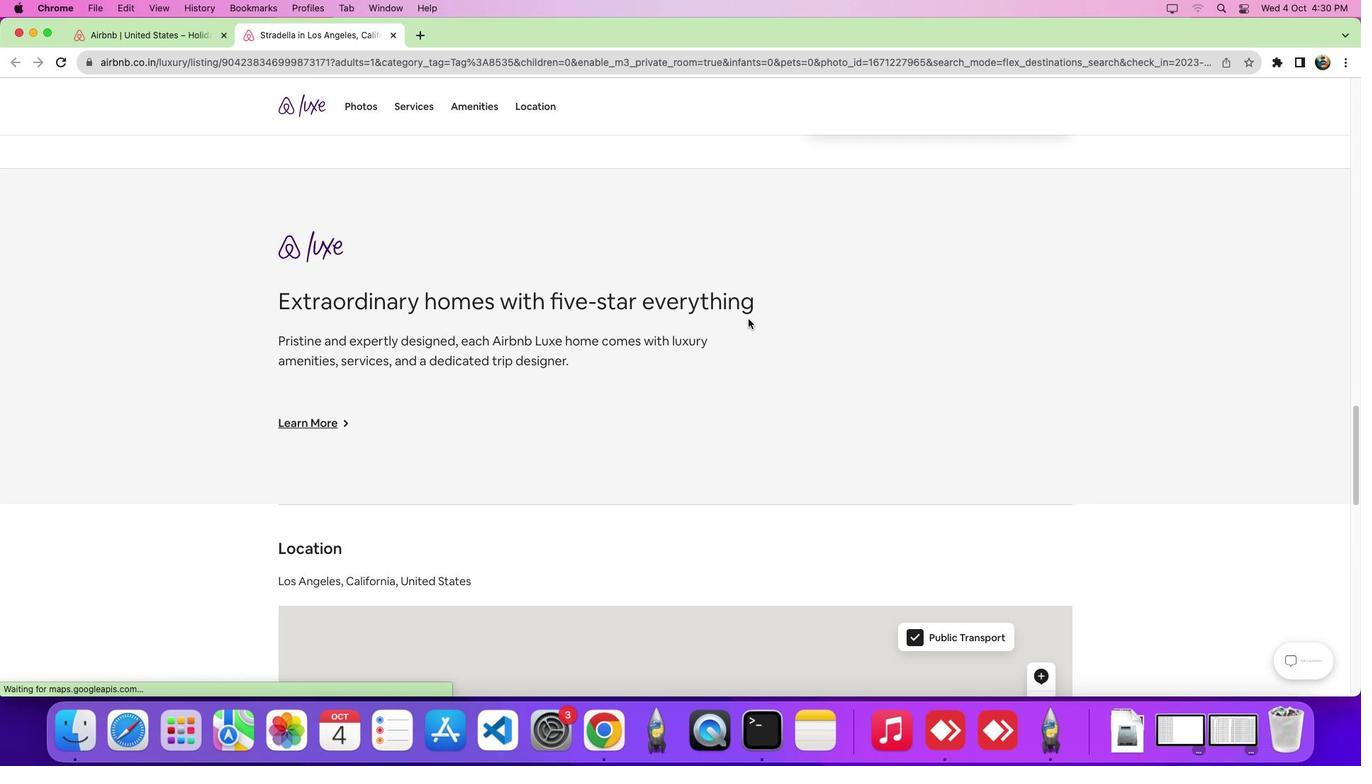 
Action: Mouse scrolled (748, 318) with delta (0, 0)
Screenshot: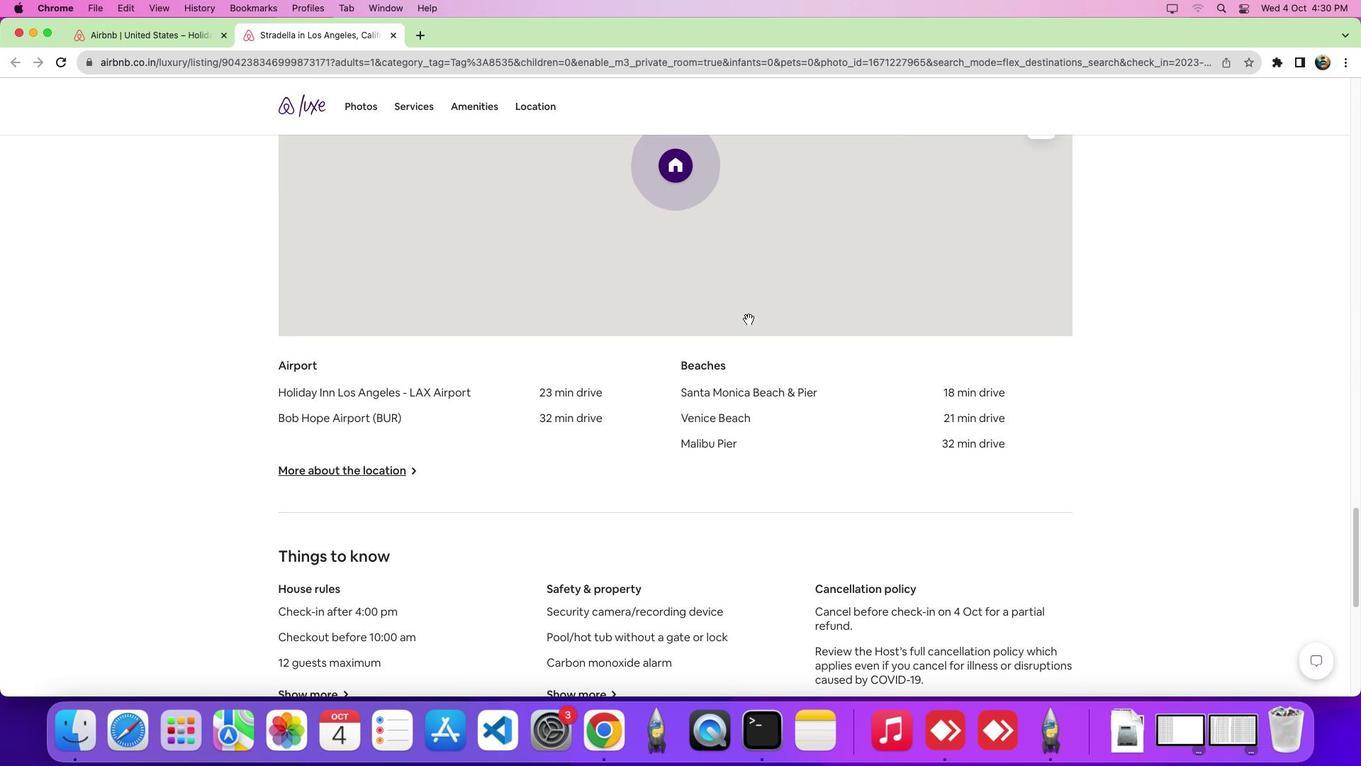 
Action: Mouse scrolled (748, 318) with delta (0, 0)
Screenshot: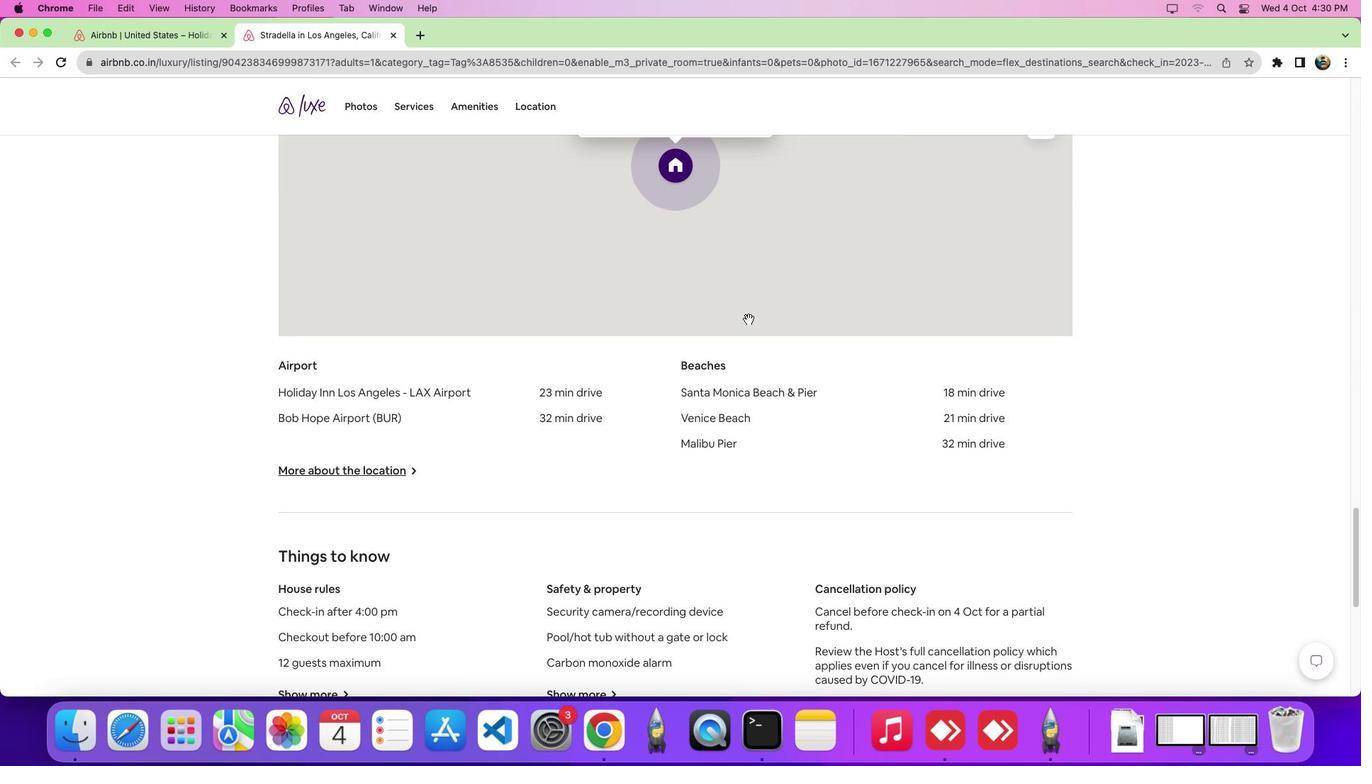 
Action: Mouse scrolled (748, 318) with delta (0, -5)
Screenshot: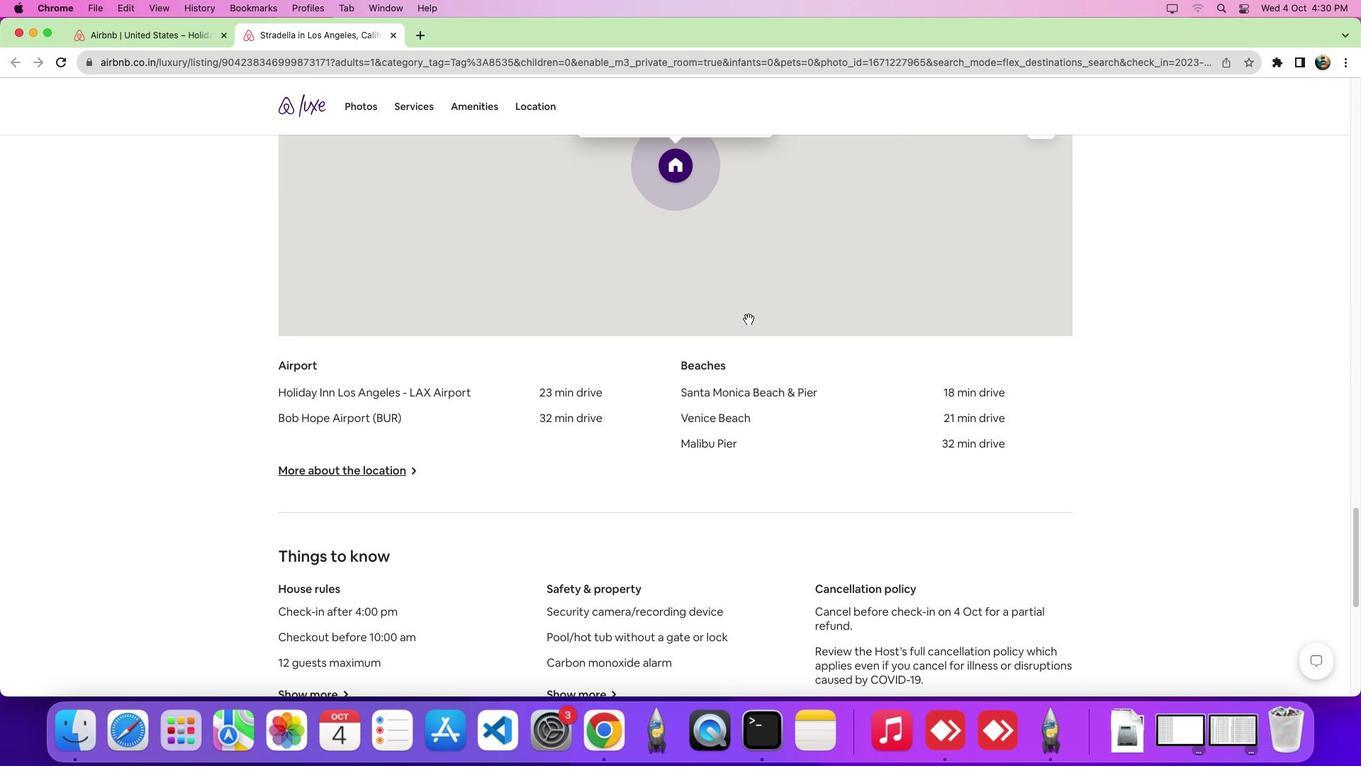 
Action: Mouse scrolled (748, 318) with delta (0, -7)
Screenshot: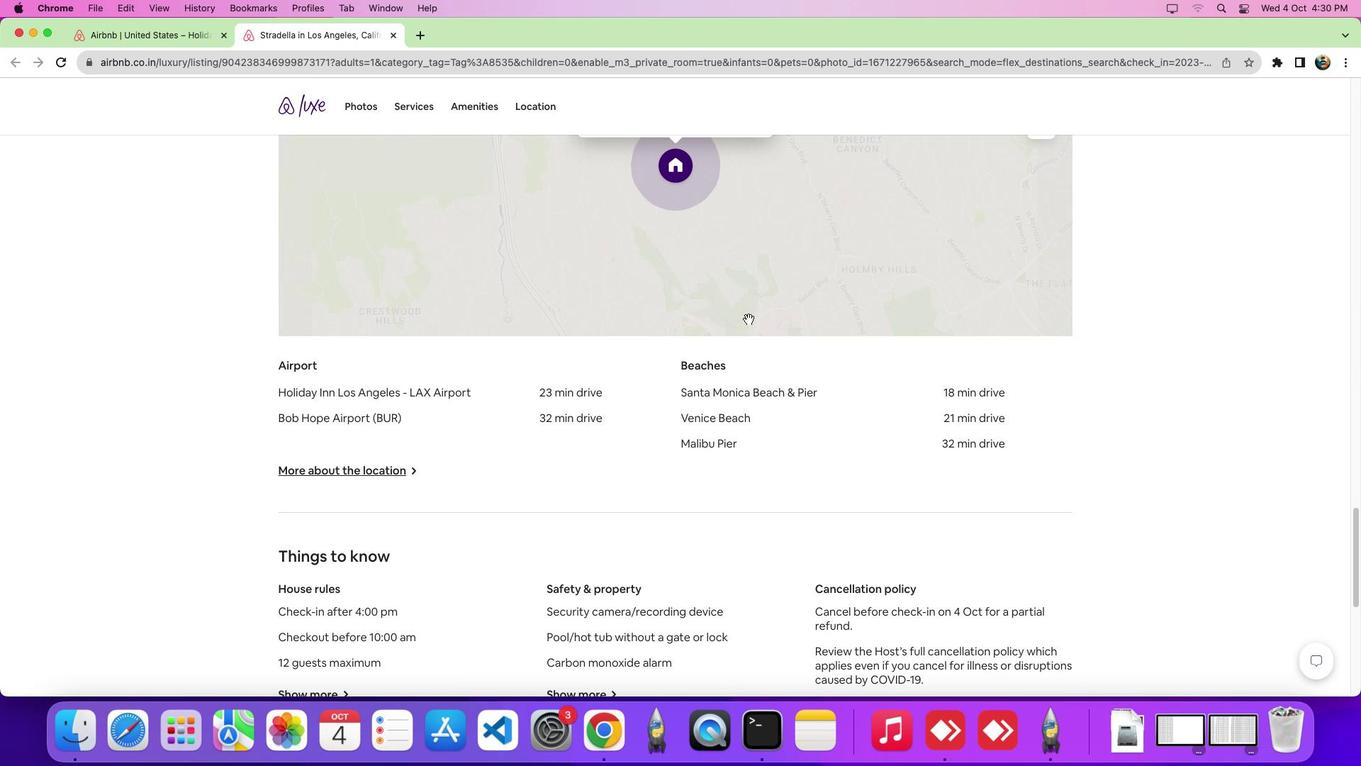 
Action: Mouse scrolled (748, 318) with delta (0, 0)
Screenshot: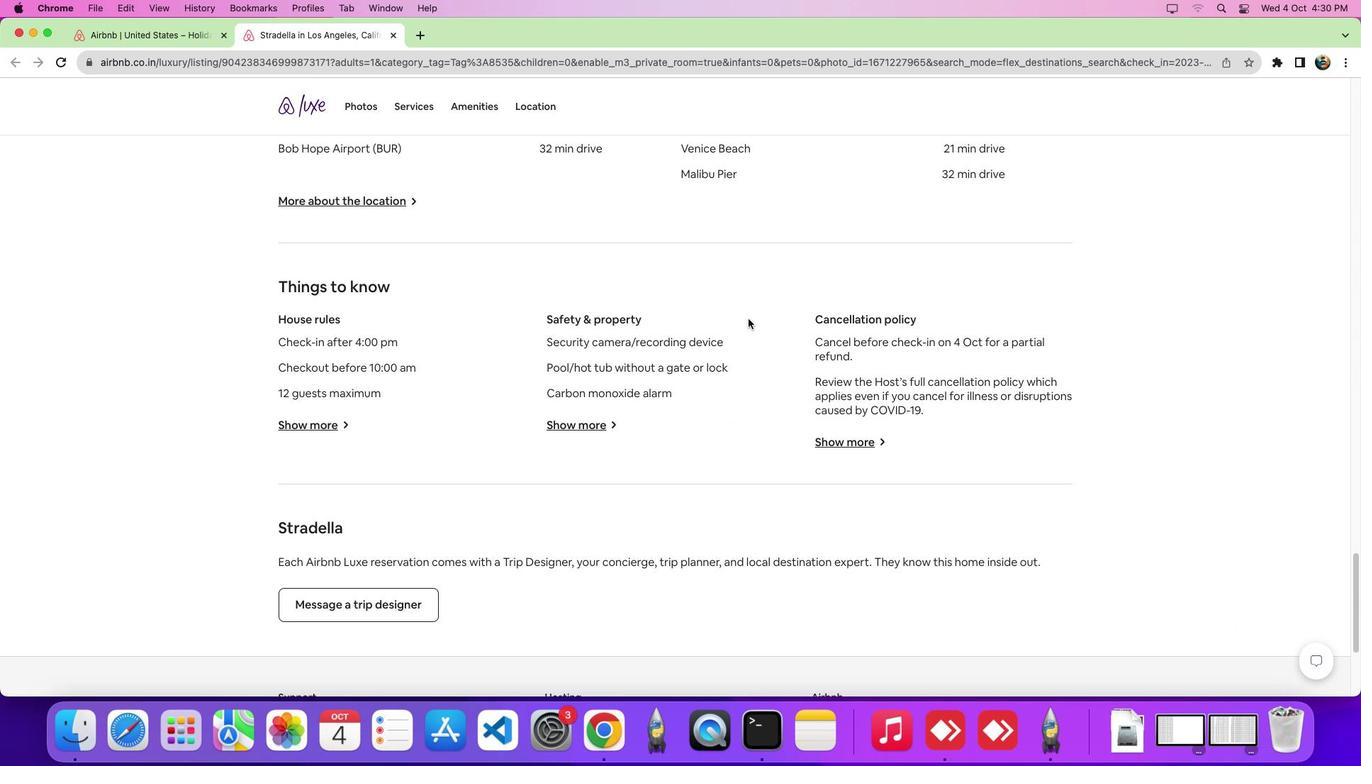 
Action: Mouse scrolled (748, 318) with delta (0, 0)
Screenshot: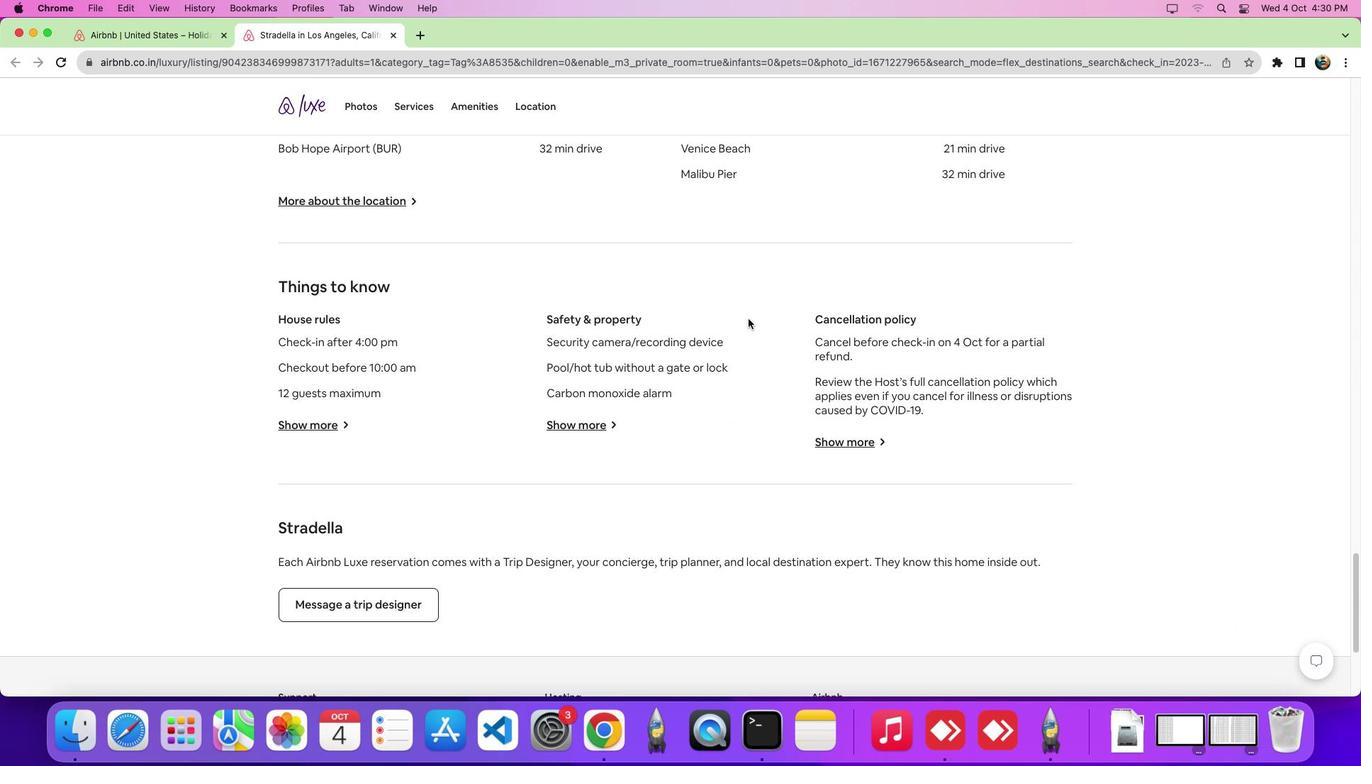 
Action: Mouse scrolled (748, 318) with delta (0, -4)
Screenshot: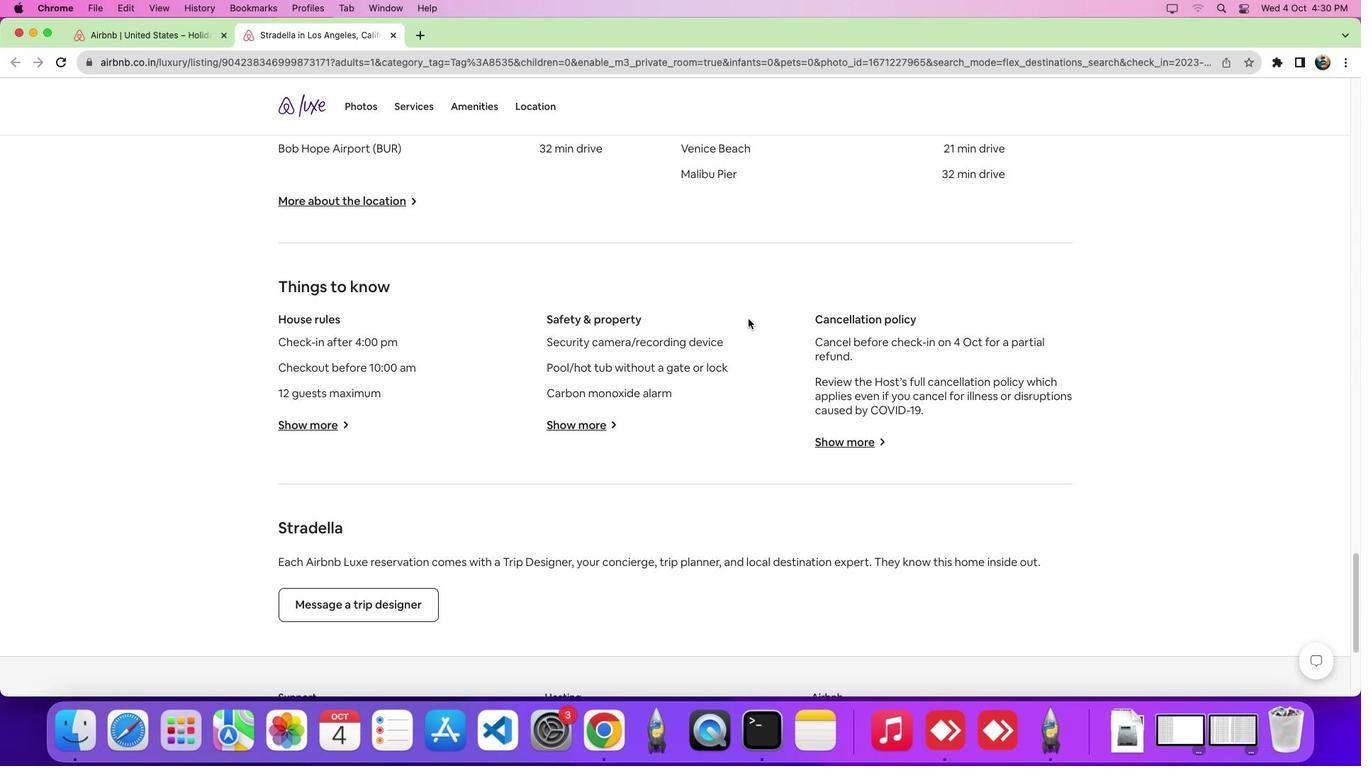 
Action: Mouse scrolled (748, 318) with delta (0, 0)
Screenshot: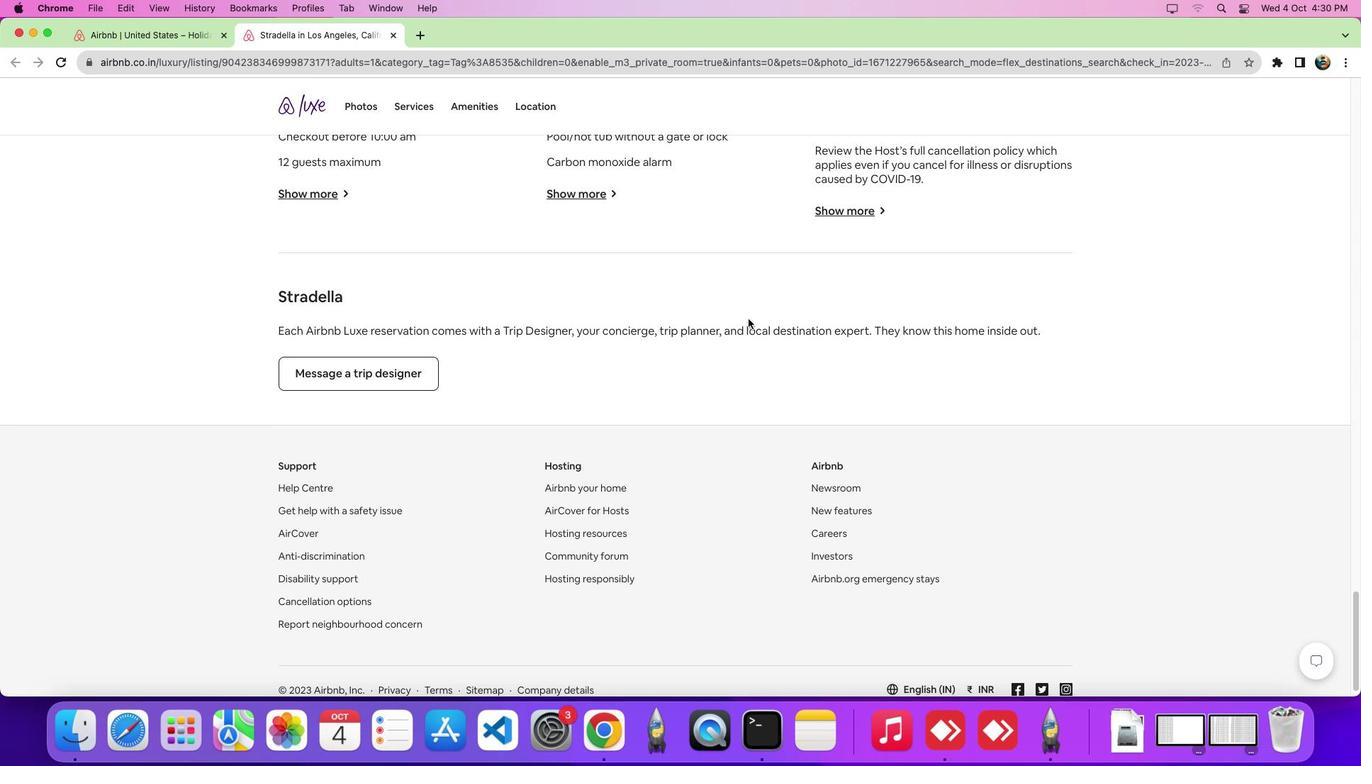 
Action: Mouse scrolled (748, 318) with delta (0, 0)
Screenshot: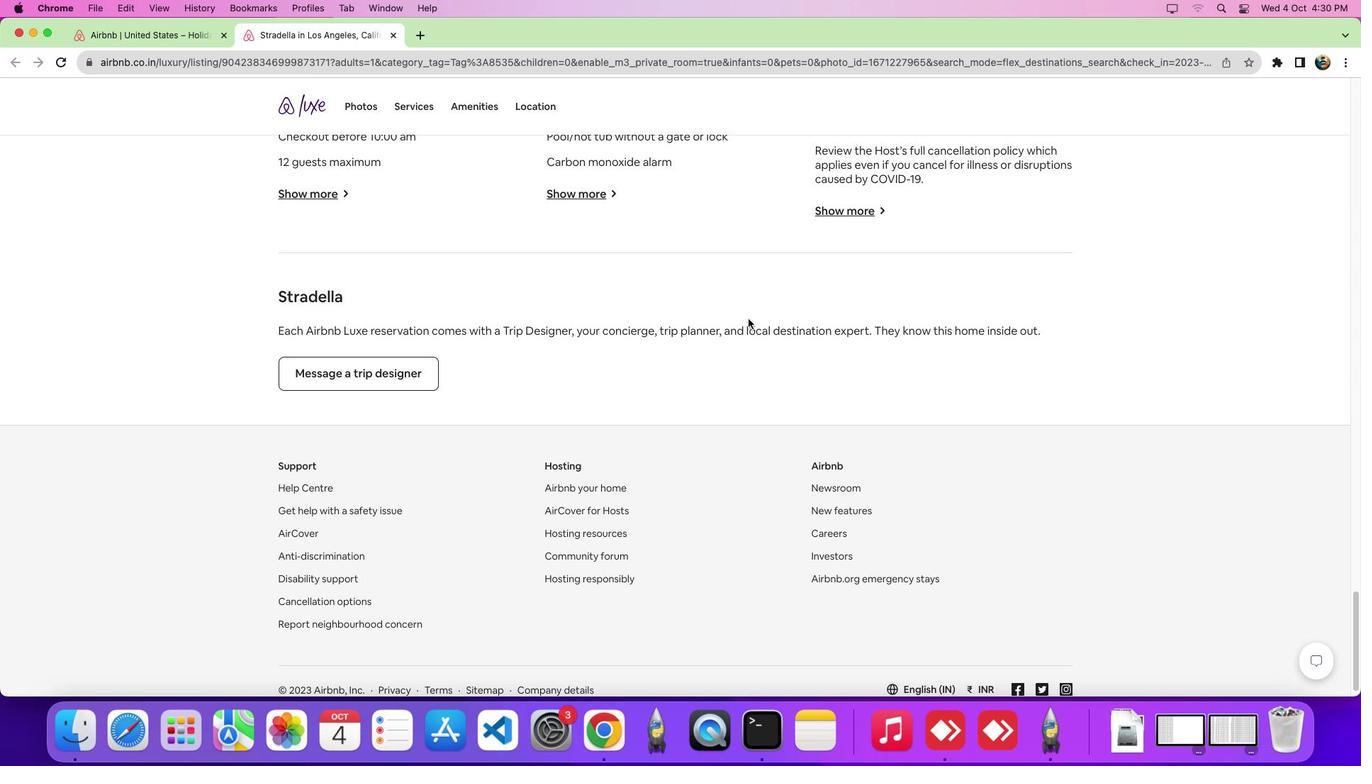 
Action: Mouse scrolled (748, 318) with delta (0, -4)
Screenshot: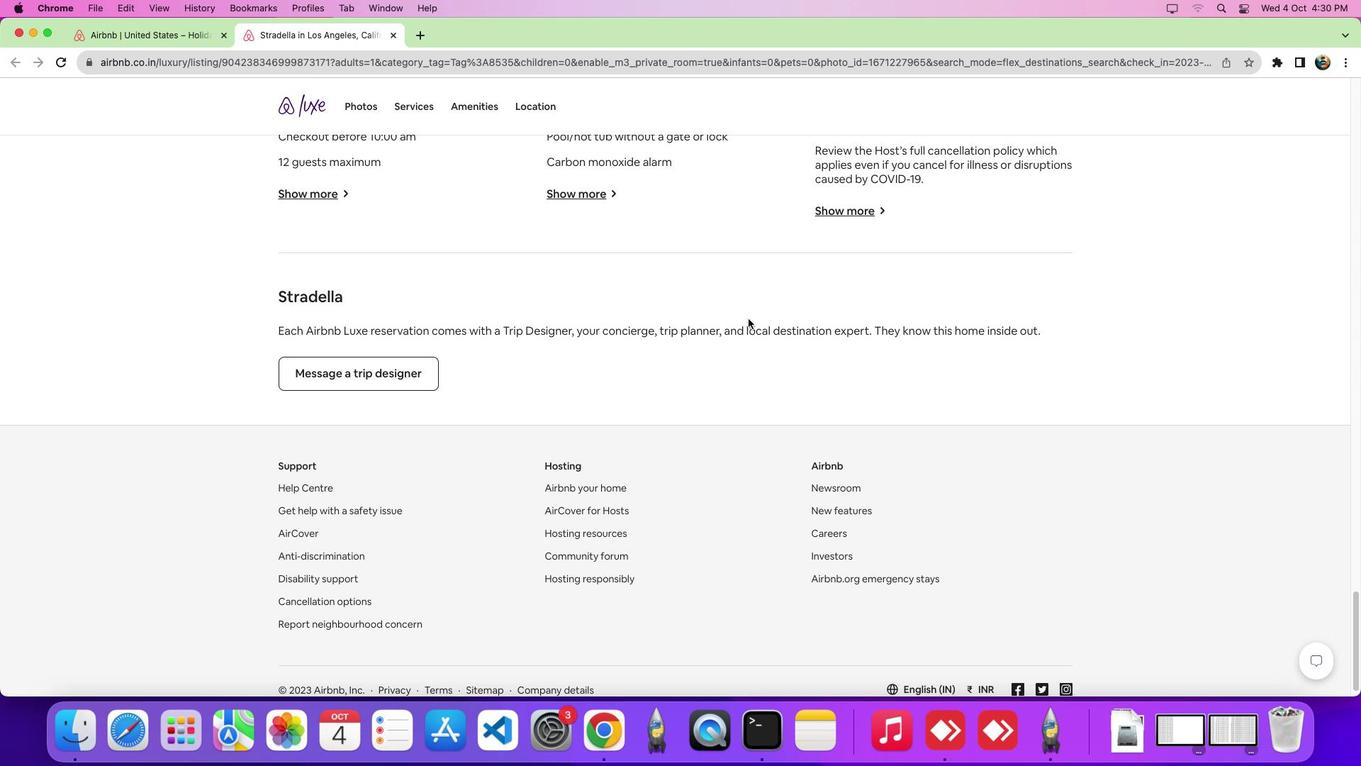 
Action: Mouse moved to (875, 221)
Screenshot: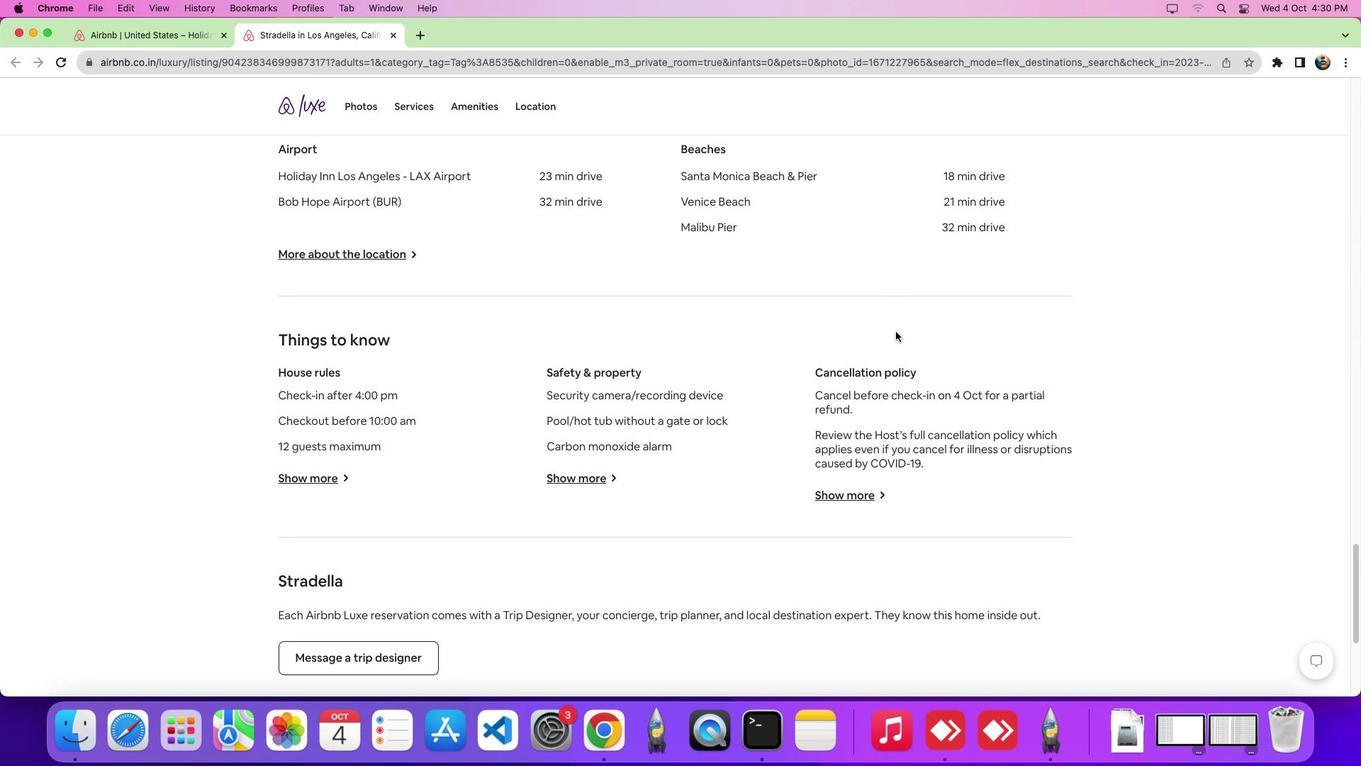 
Action: Mouse scrolled (875, 221) with delta (0, 0)
Screenshot: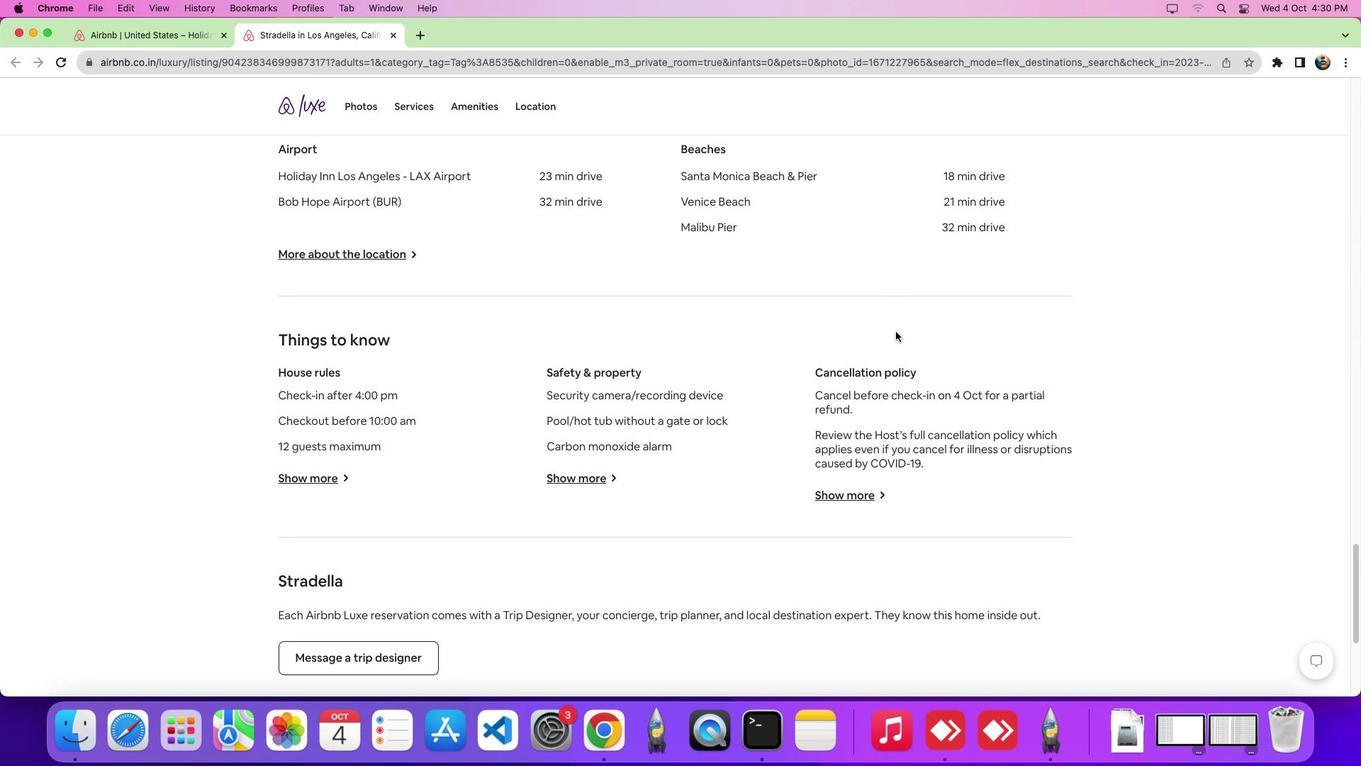 
Action: Mouse moved to (875, 222)
Screenshot: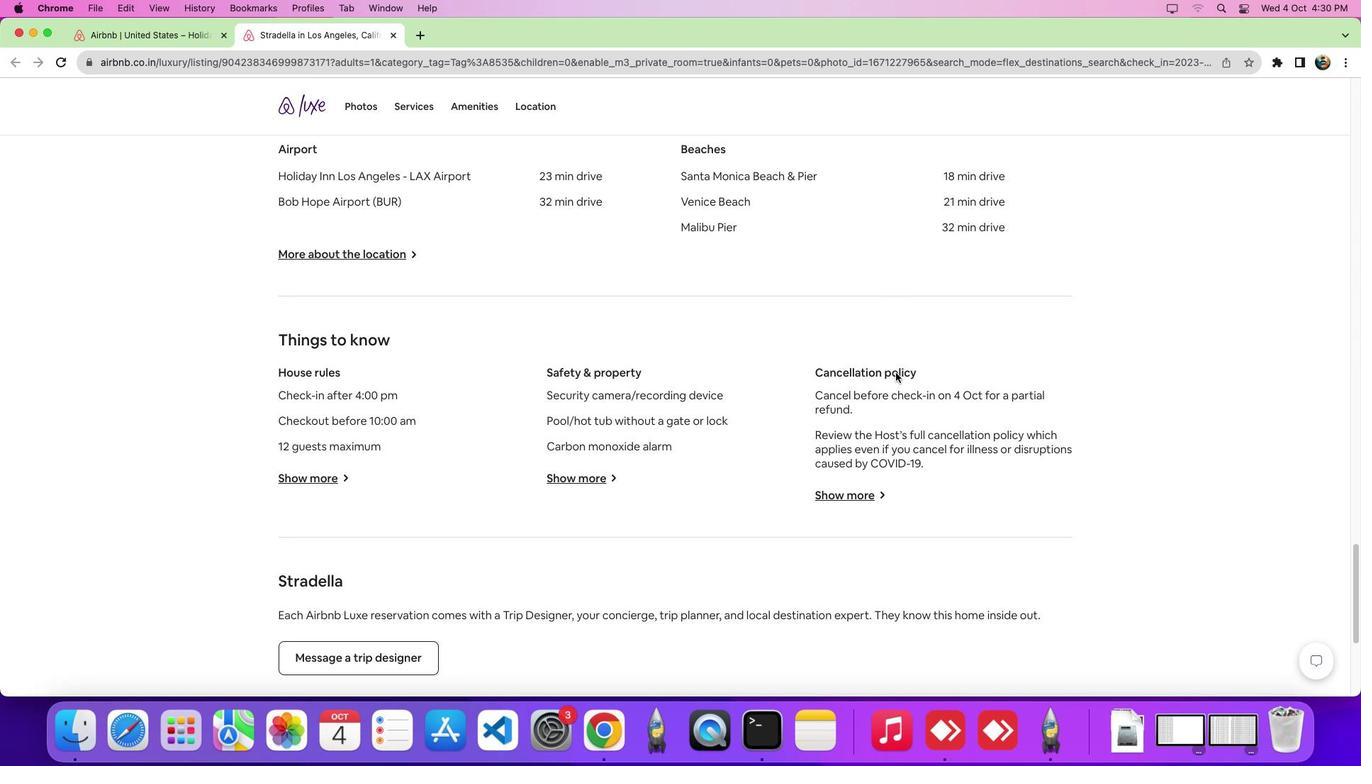 
Action: Mouse scrolled (875, 222) with delta (0, 0)
Screenshot: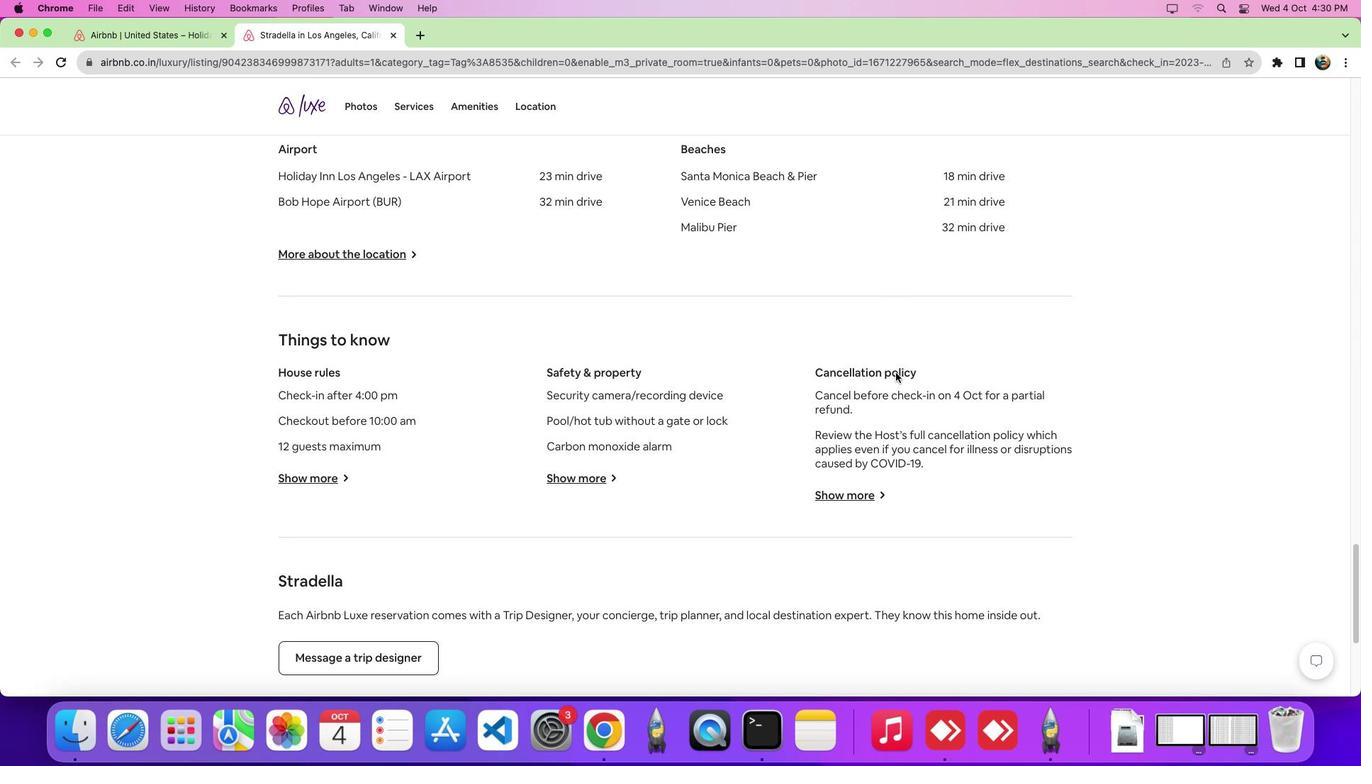 
Action: Mouse scrolled (875, 222) with delta (0, 5)
Screenshot: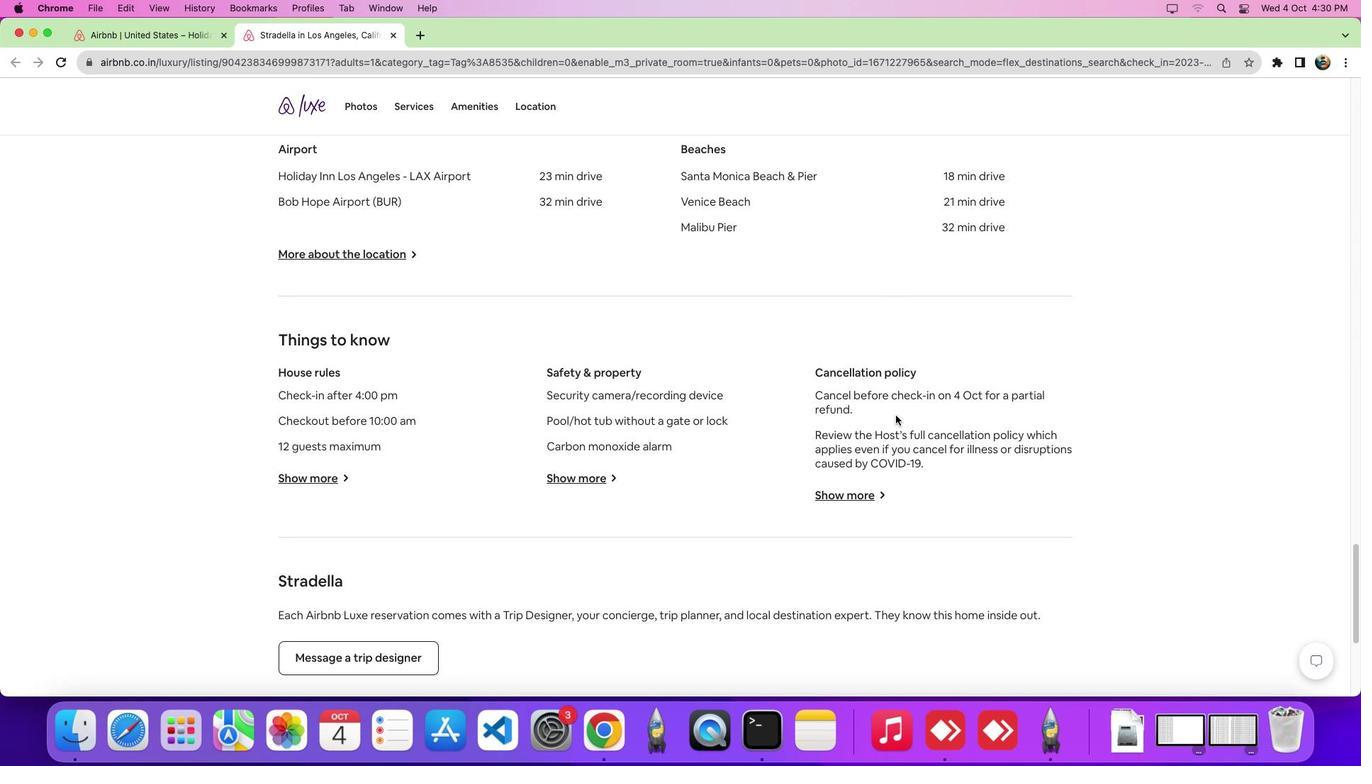 
Action: Mouse moved to (859, 498)
Screenshot: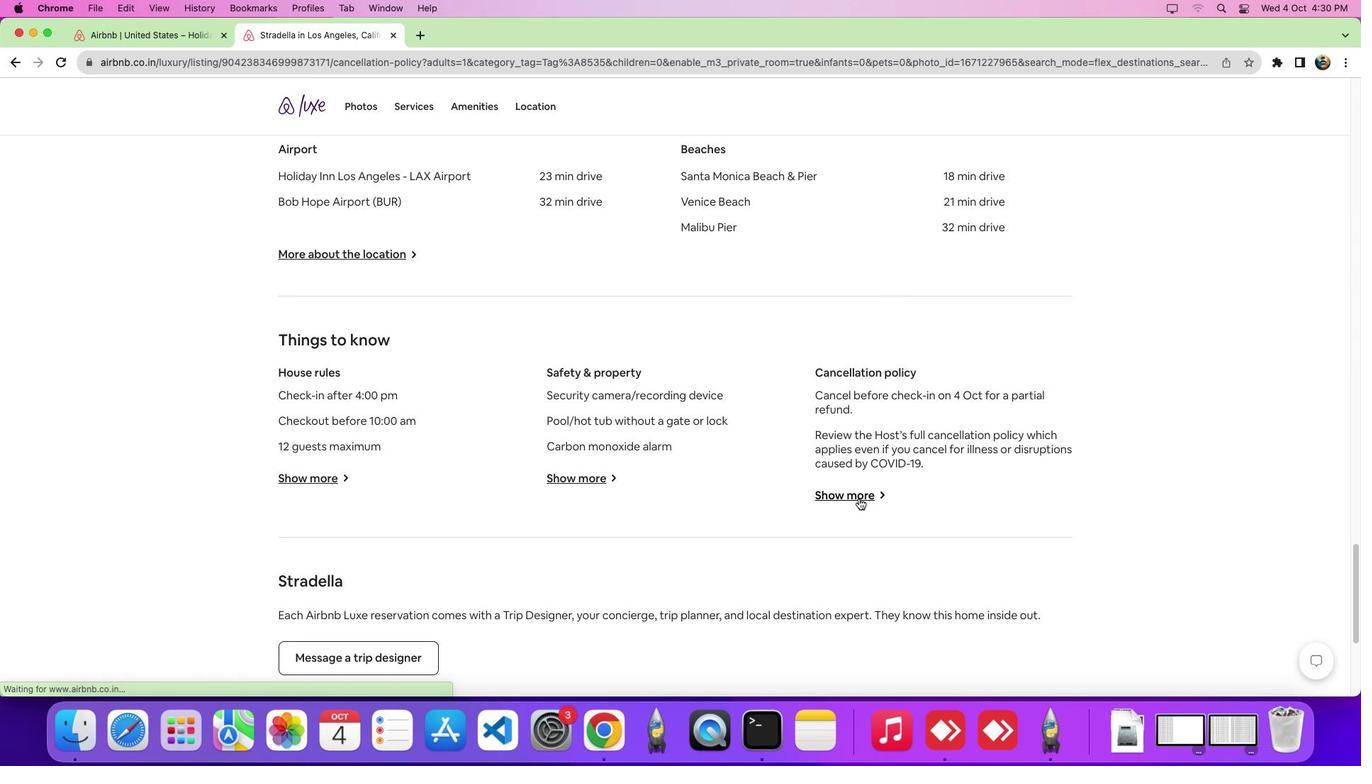 
Action: Mouse pressed left at (859, 498)
Screenshot: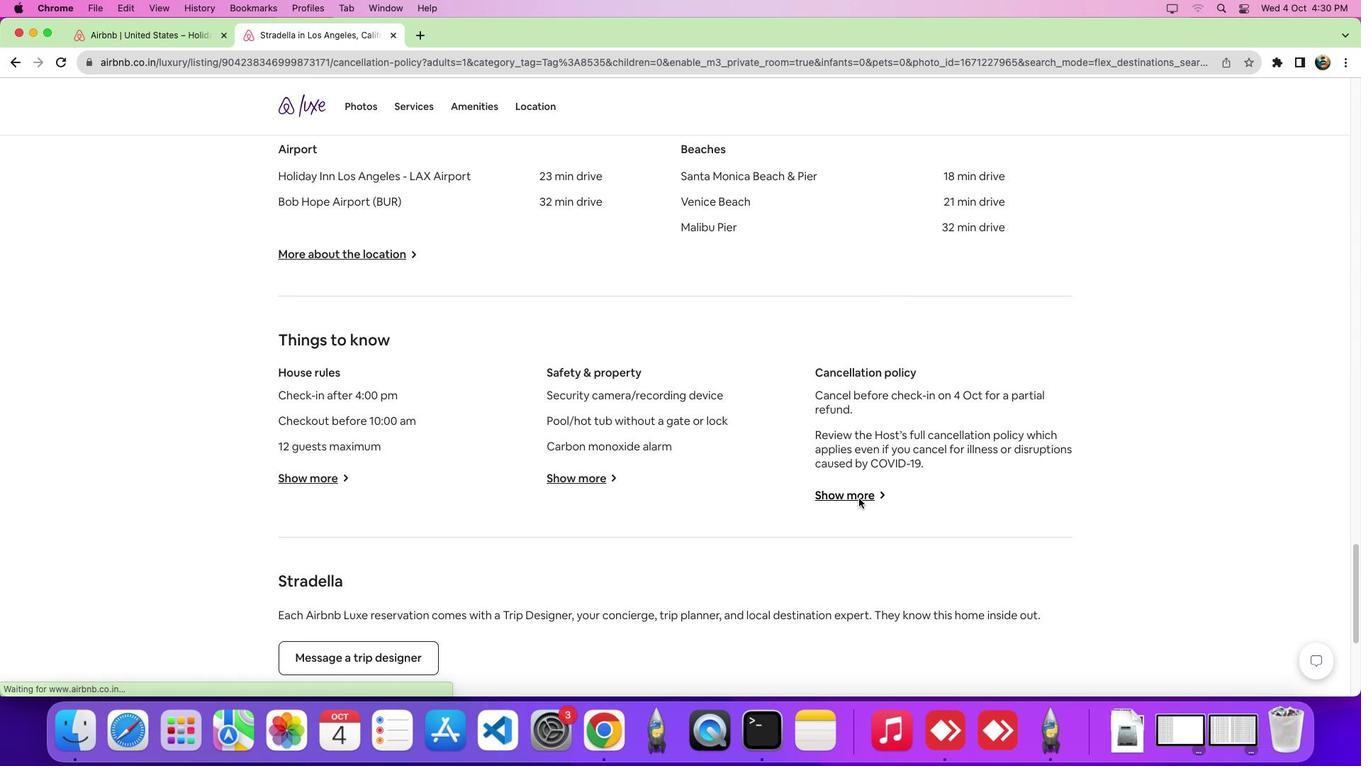 
Action: Mouse moved to (855, 493)
Screenshot: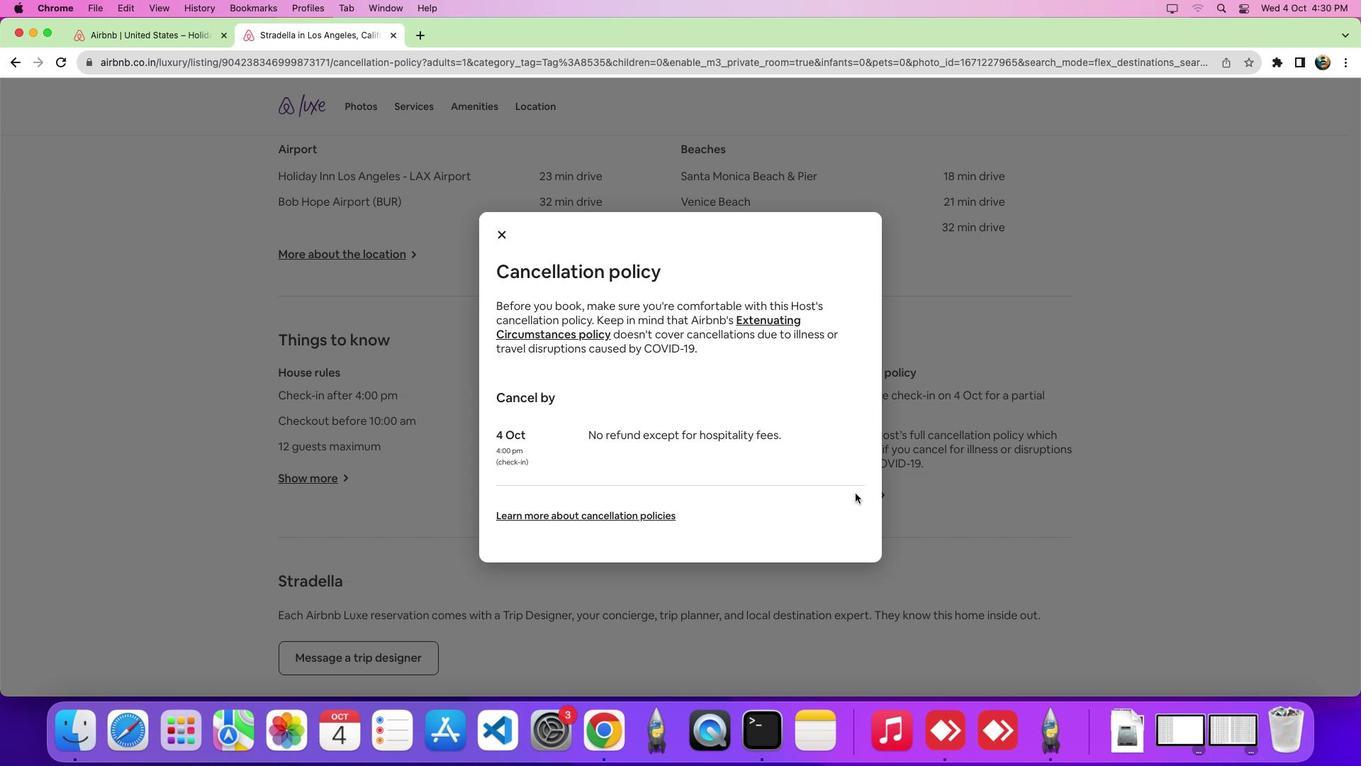 
